 Task: Look for space in Gyumri, Armenia from 1st July, 2023 to 9th July, 2023 for 2 adults in price range Rs.8000 to Rs.15000. Place can be entire place with 1  bedroom having 1 bed and 1 bathroom. Property type can be house. Amenities needed are: heating, . Booking option can be shelf check-in. Required host language is English.
Action: Mouse moved to (370, 83)
Screenshot: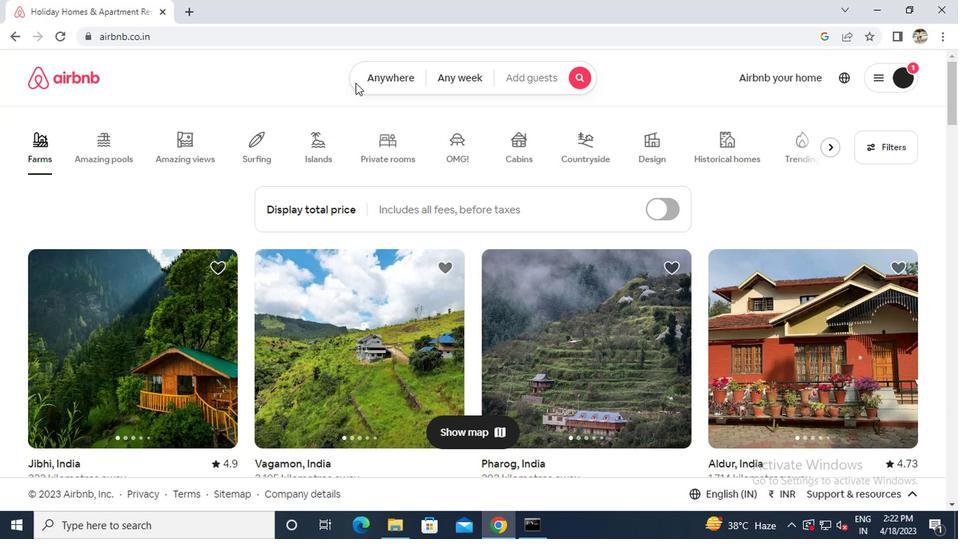 
Action: Mouse pressed left at (370, 83)
Screenshot: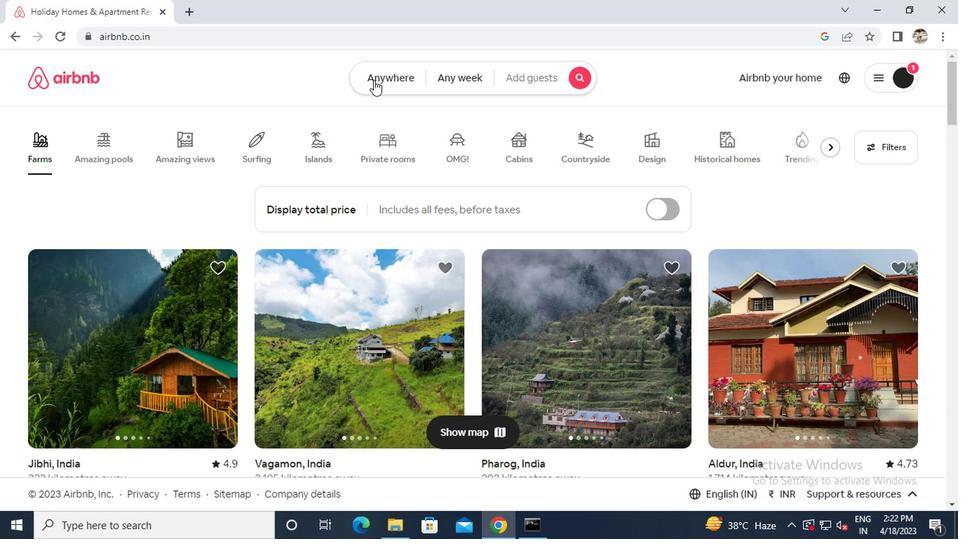 
Action: Mouse moved to (285, 137)
Screenshot: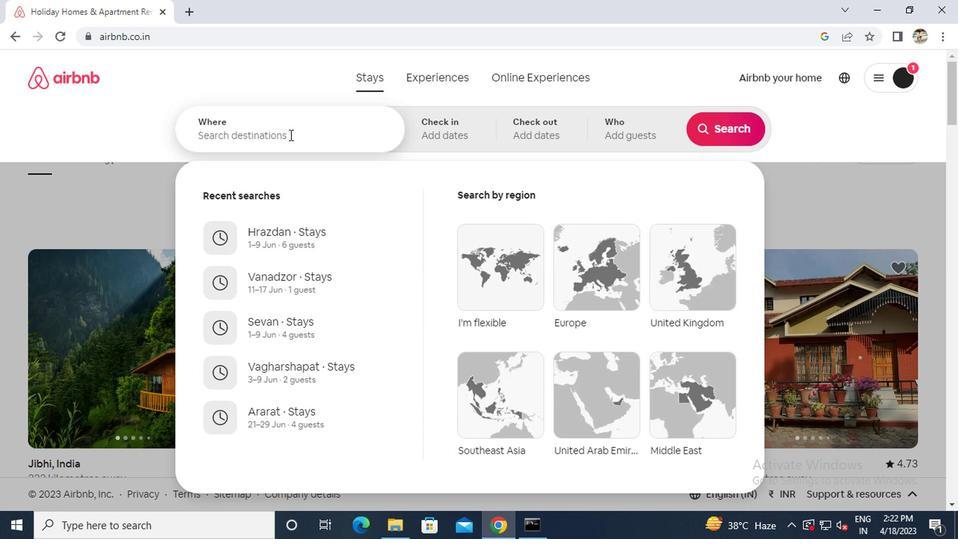 
Action: Mouse pressed left at (285, 137)
Screenshot: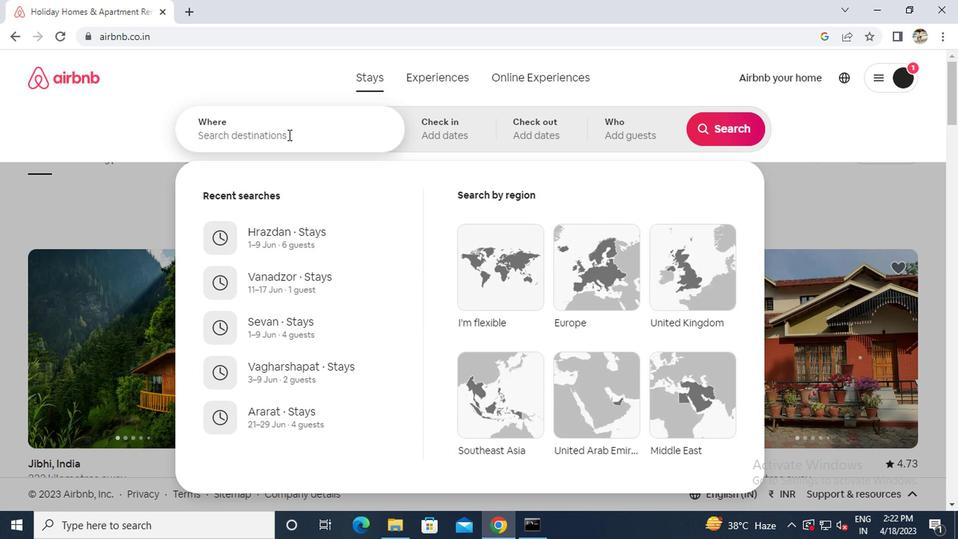 
Action: Key pressed g<Key.caps_lock>yu
Screenshot: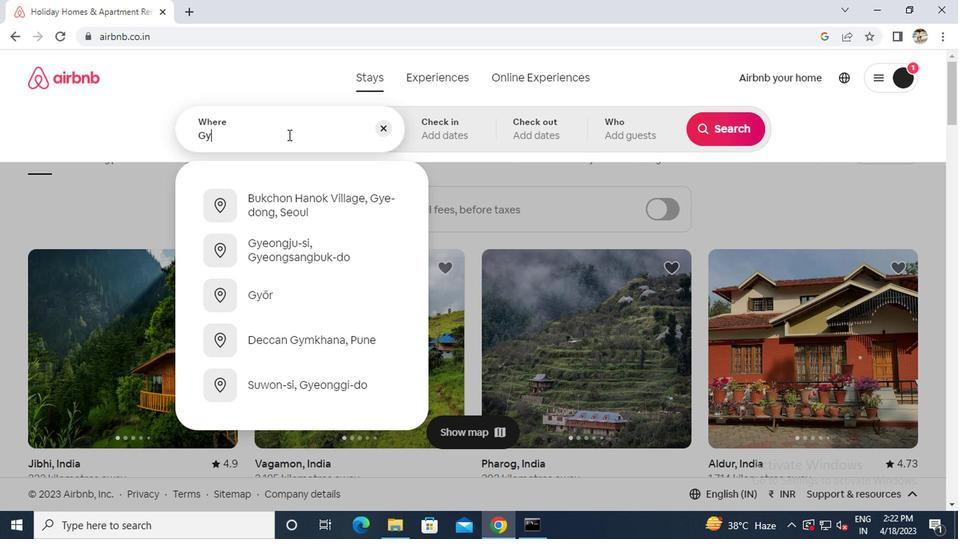 
Action: Mouse moved to (274, 211)
Screenshot: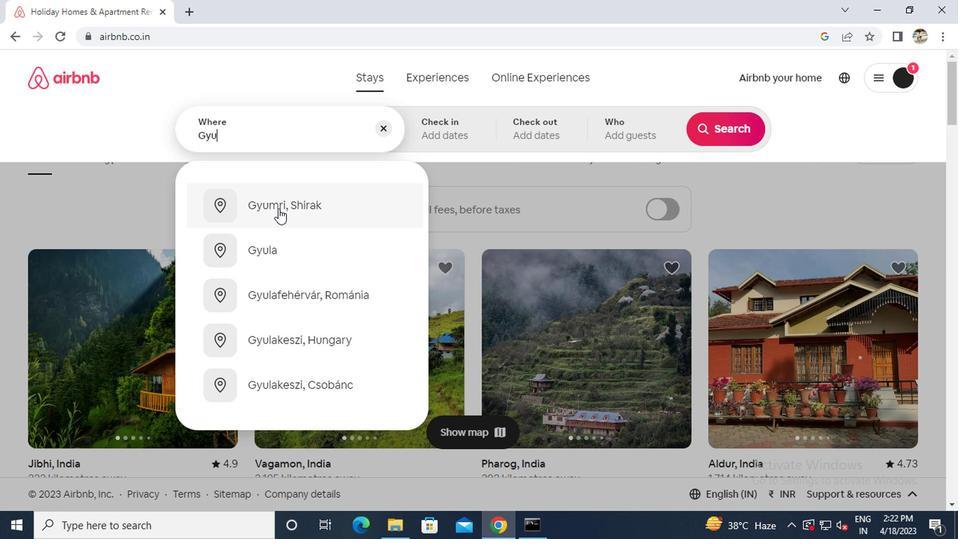
Action: Mouse pressed left at (274, 211)
Screenshot: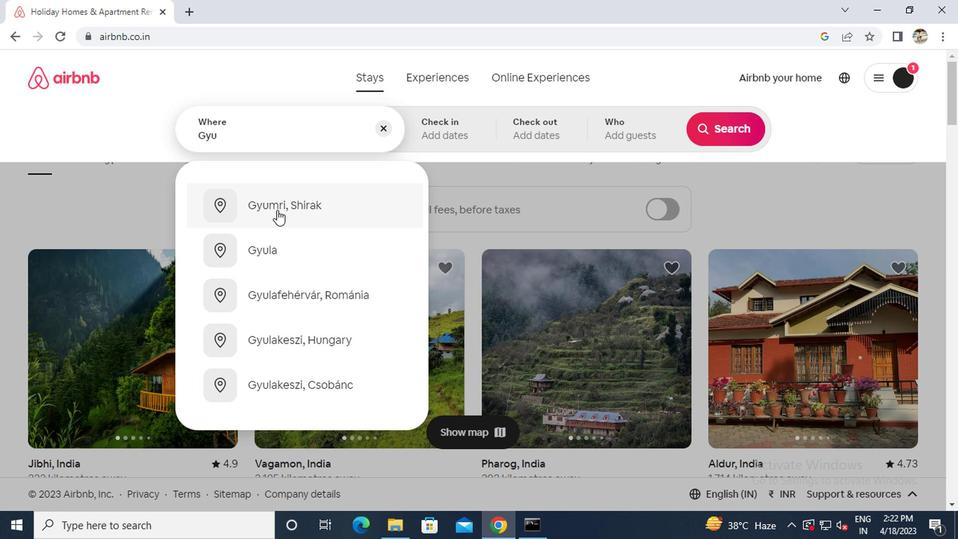 
Action: Mouse moved to (719, 237)
Screenshot: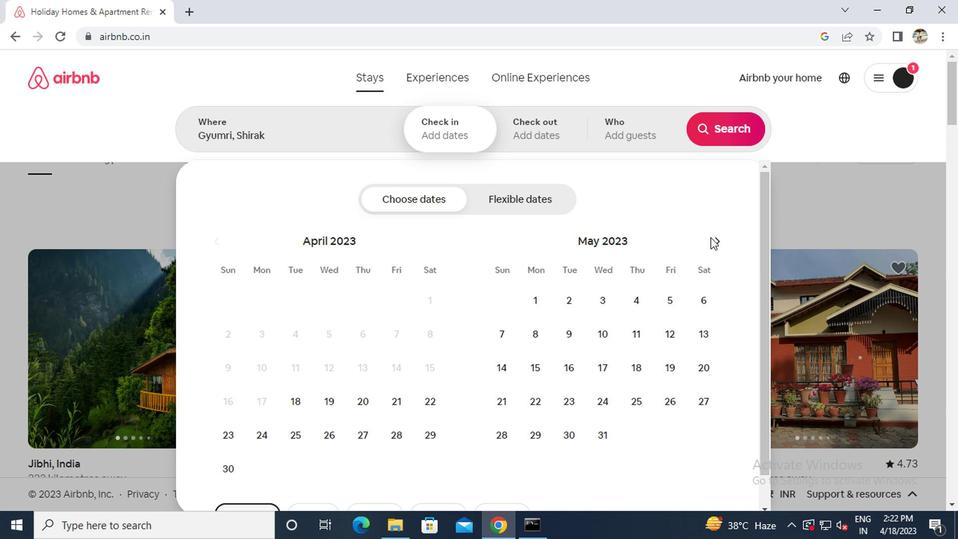 
Action: Mouse pressed left at (719, 237)
Screenshot: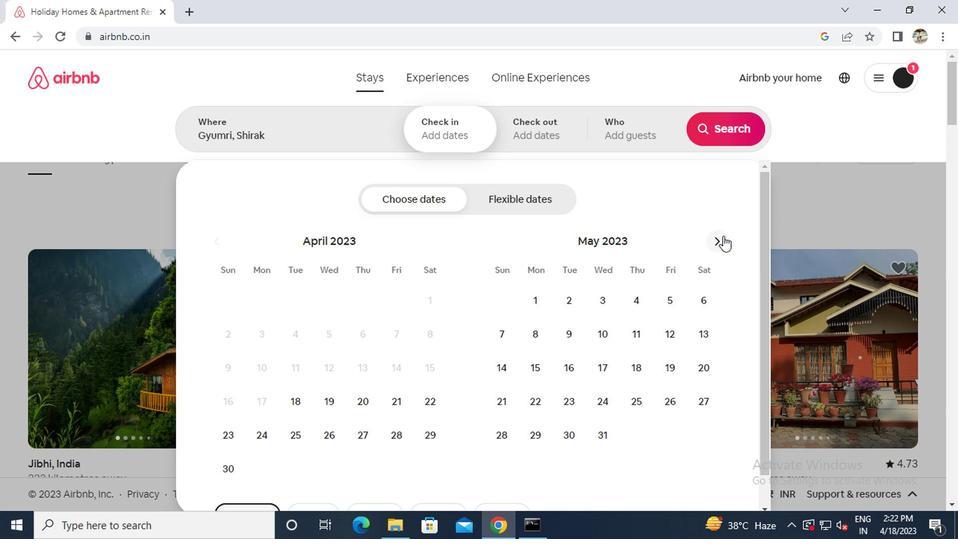
Action: Mouse moved to (717, 239)
Screenshot: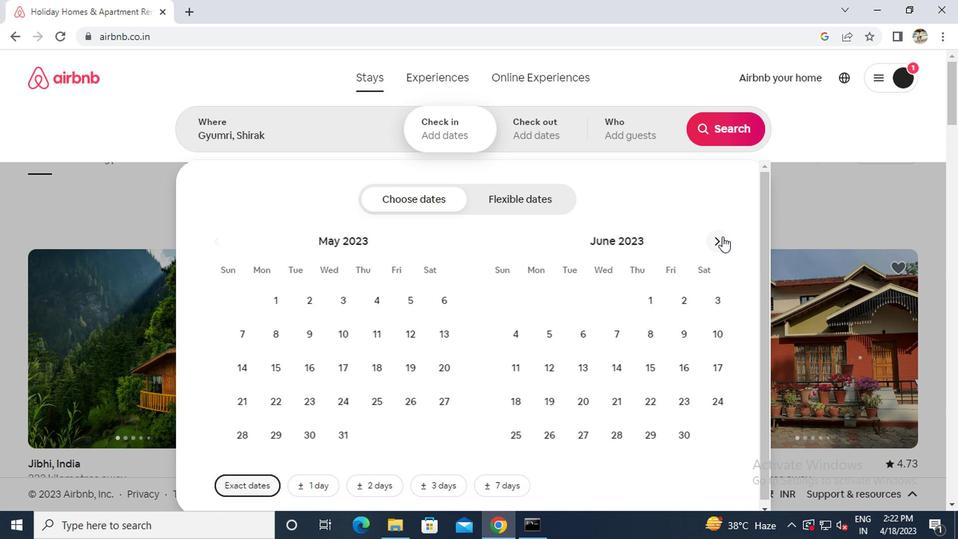 
Action: Mouse pressed left at (717, 239)
Screenshot: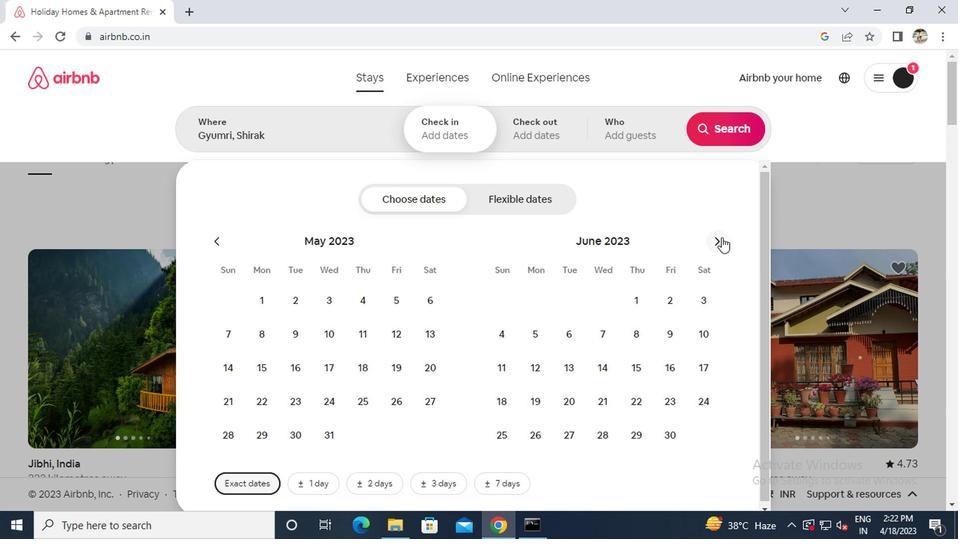 
Action: Mouse moved to (702, 299)
Screenshot: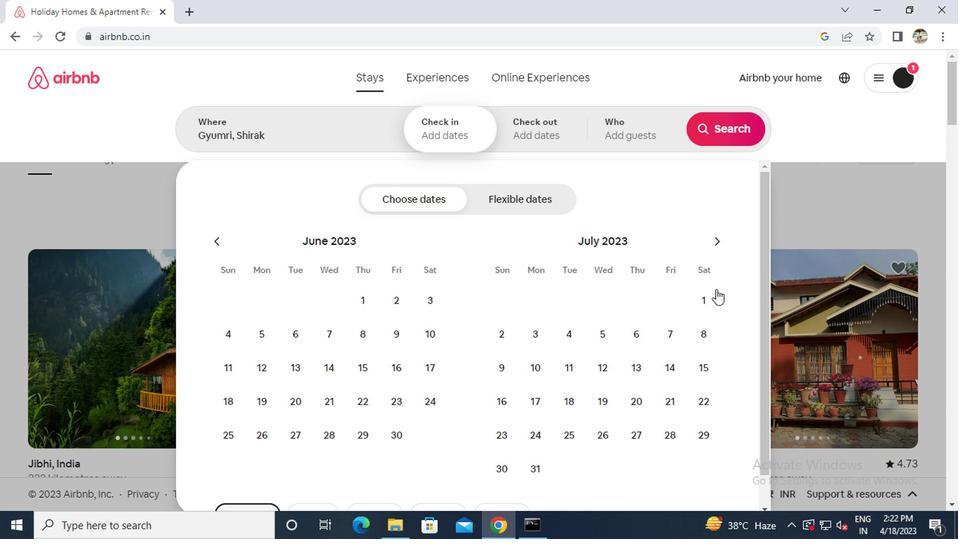 
Action: Mouse pressed left at (702, 299)
Screenshot: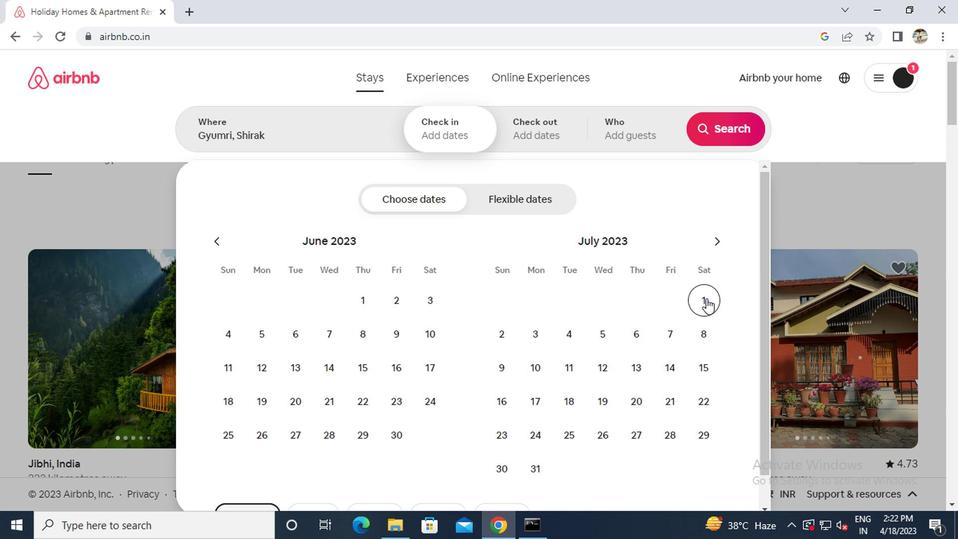 
Action: Mouse moved to (507, 358)
Screenshot: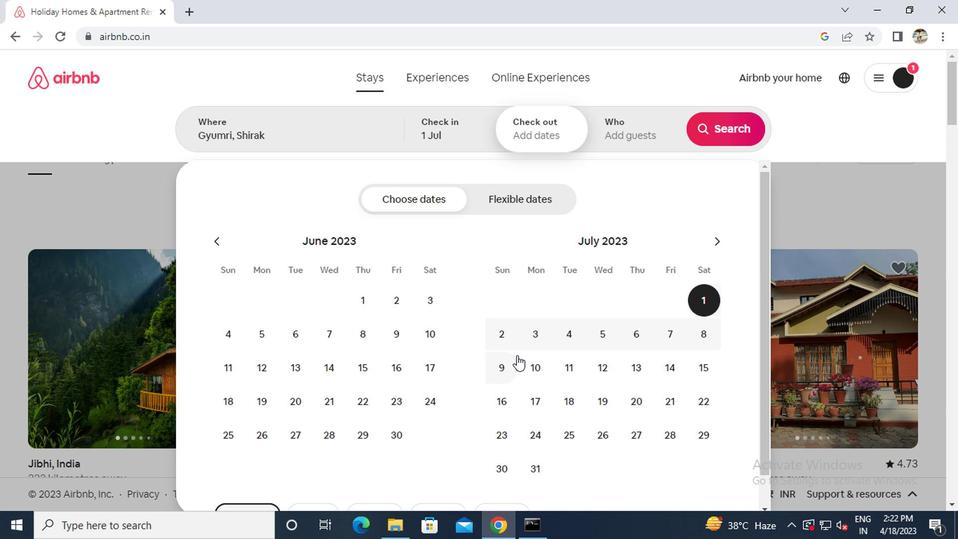 
Action: Mouse pressed left at (507, 358)
Screenshot: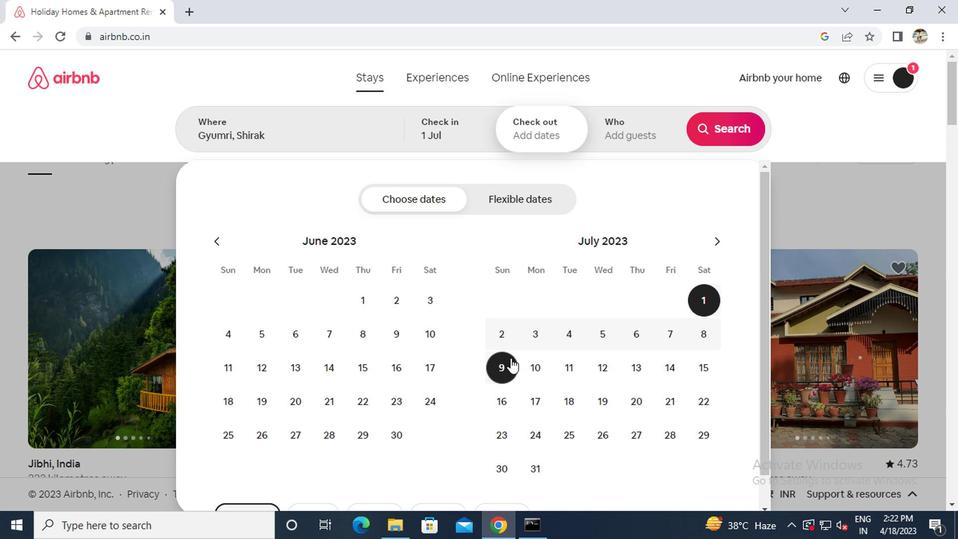 
Action: Mouse moved to (615, 135)
Screenshot: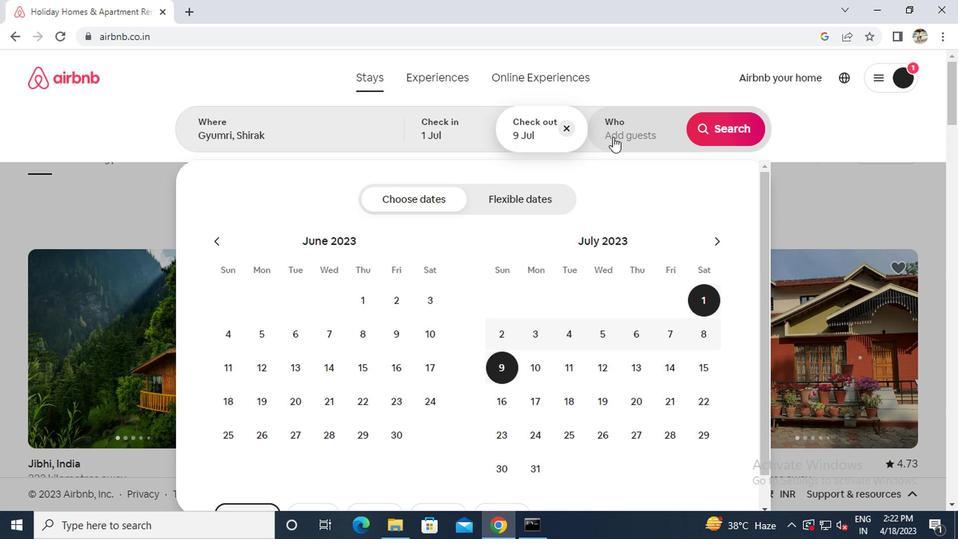 
Action: Mouse pressed left at (615, 135)
Screenshot: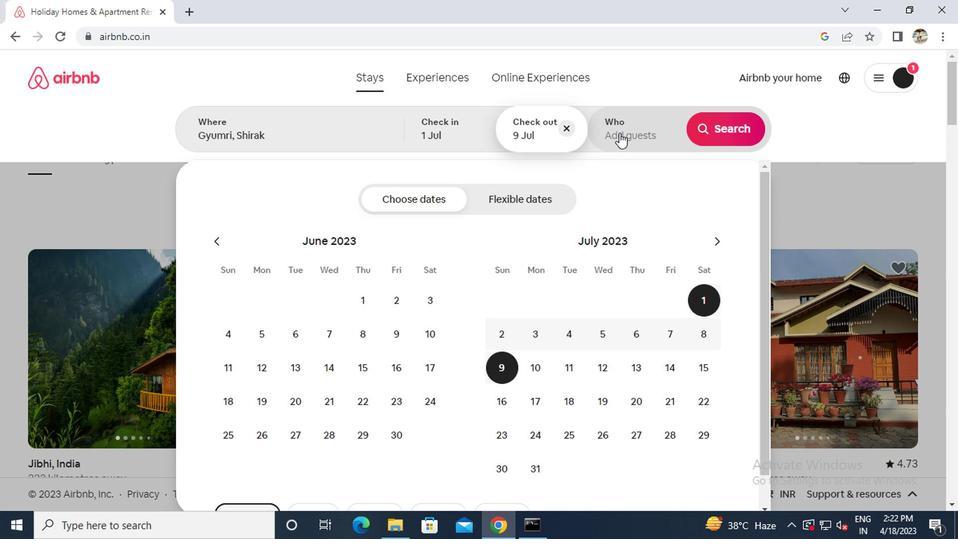 
Action: Mouse moved to (723, 209)
Screenshot: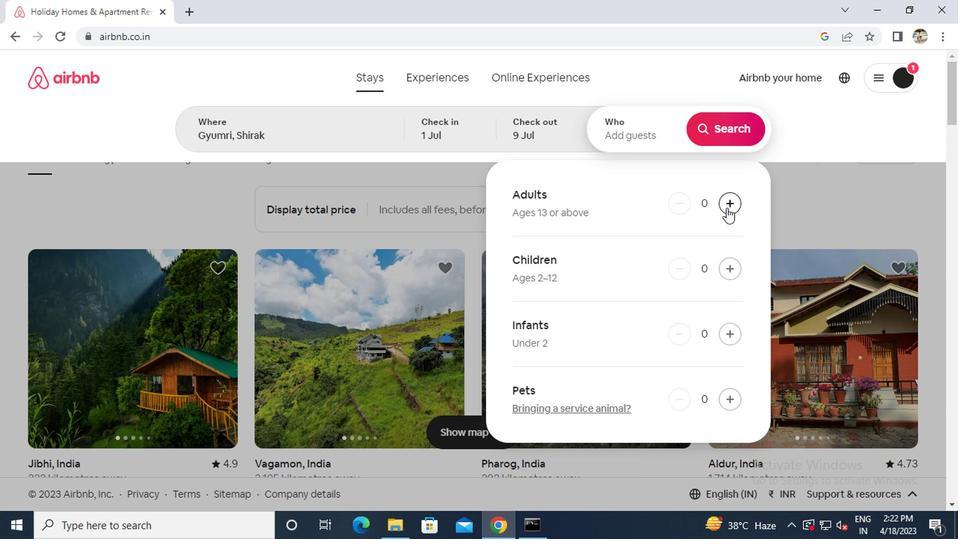 
Action: Mouse pressed left at (723, 209)
Screenshot: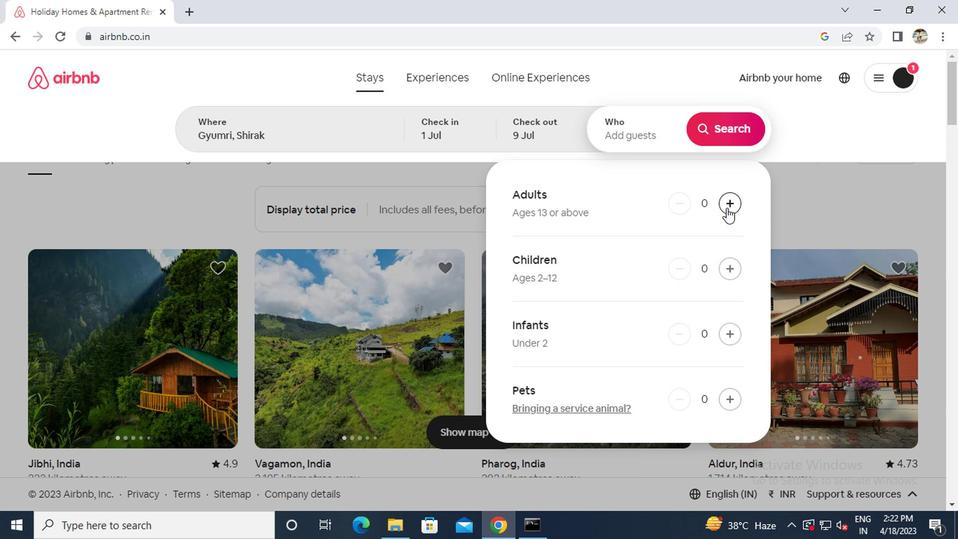 
Action: Mouse pressed left at (723, 209)
Screenshot: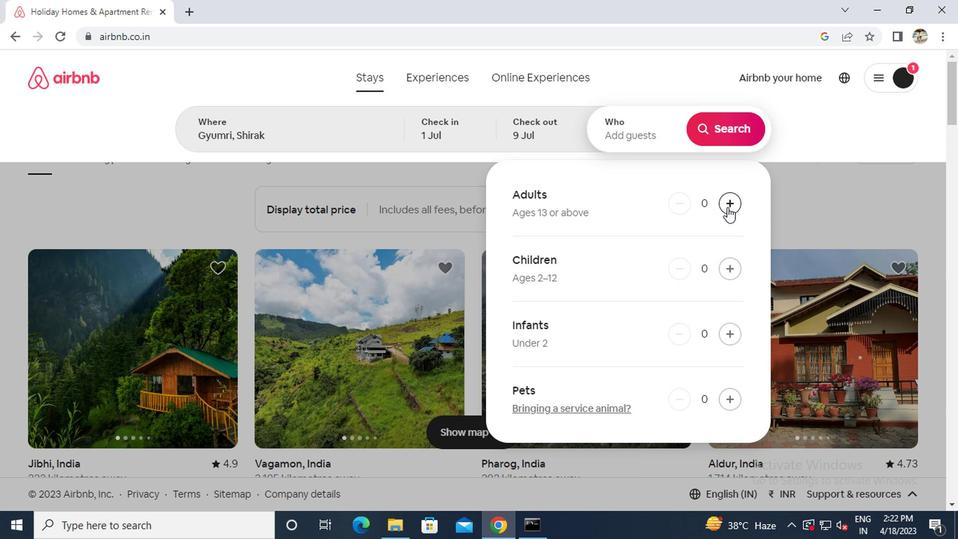 
Action: Mouse moved to (732, 131)
Screenshot: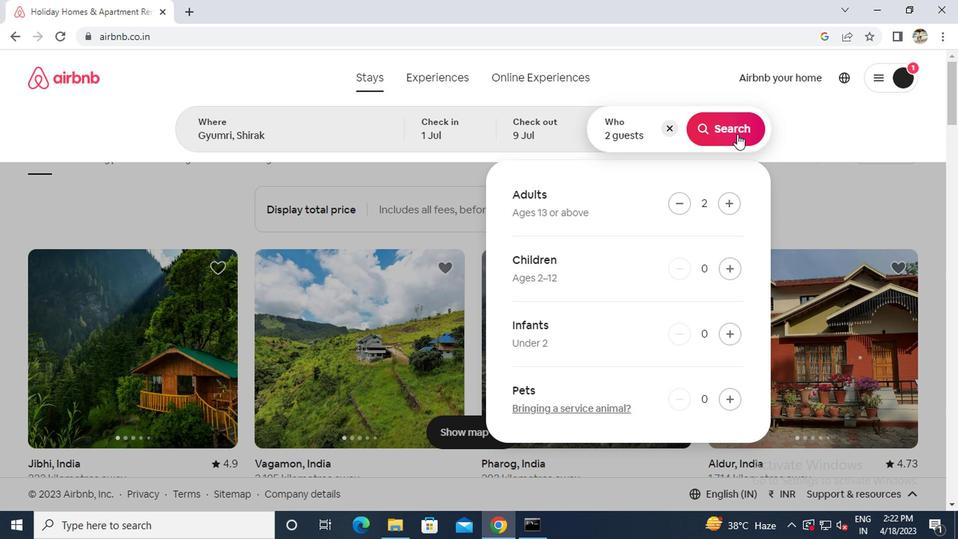 
Action: Mouse pressed left at (732, 131)
Screenshot: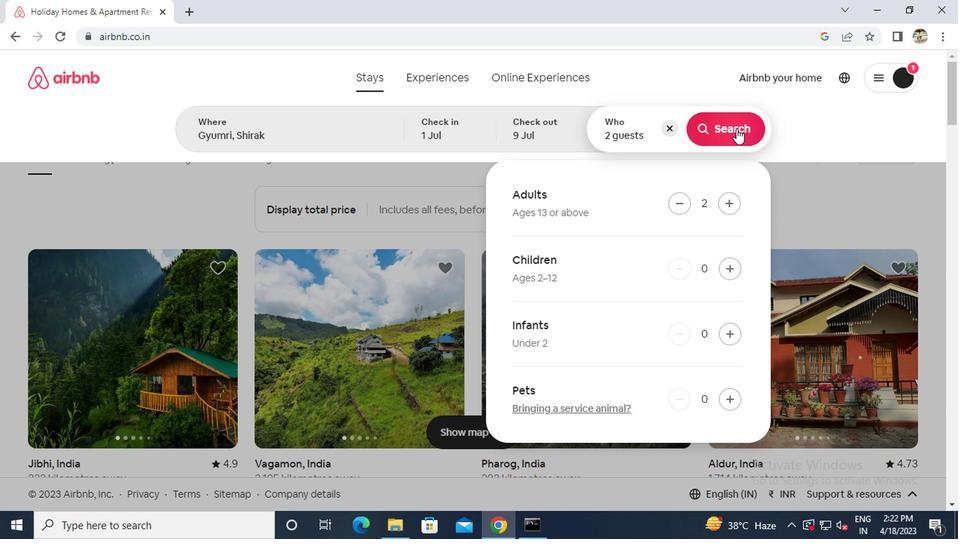 
Action: Mouse moved to (874, 133)
Screenshot: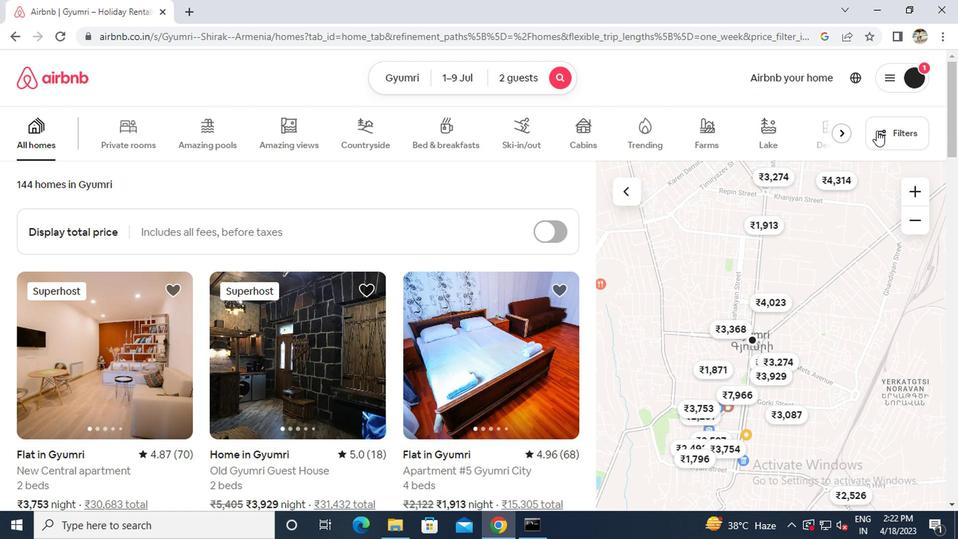 
Action: Mouse pressed left at (874, 133)
Screenshot: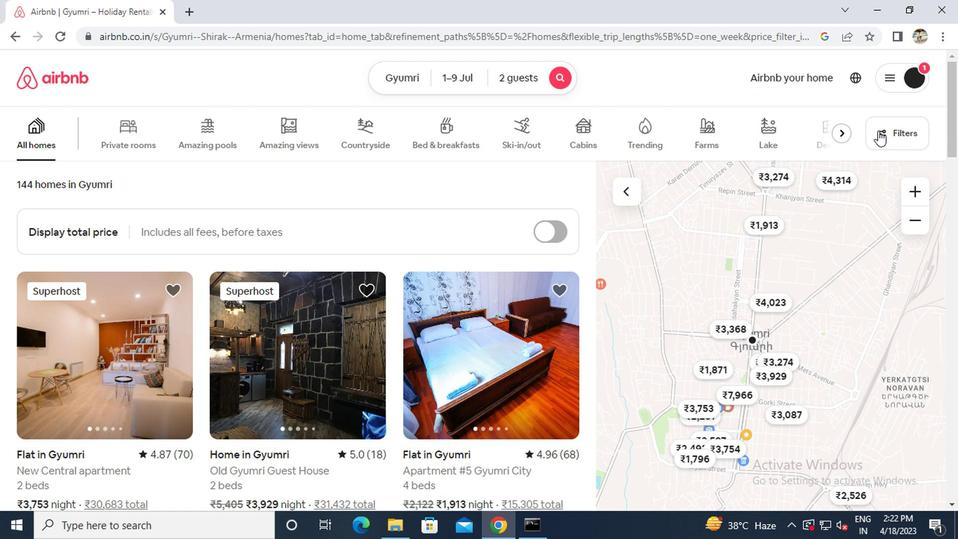 
Action: Mouse moved to (288, 315)
Screenshot: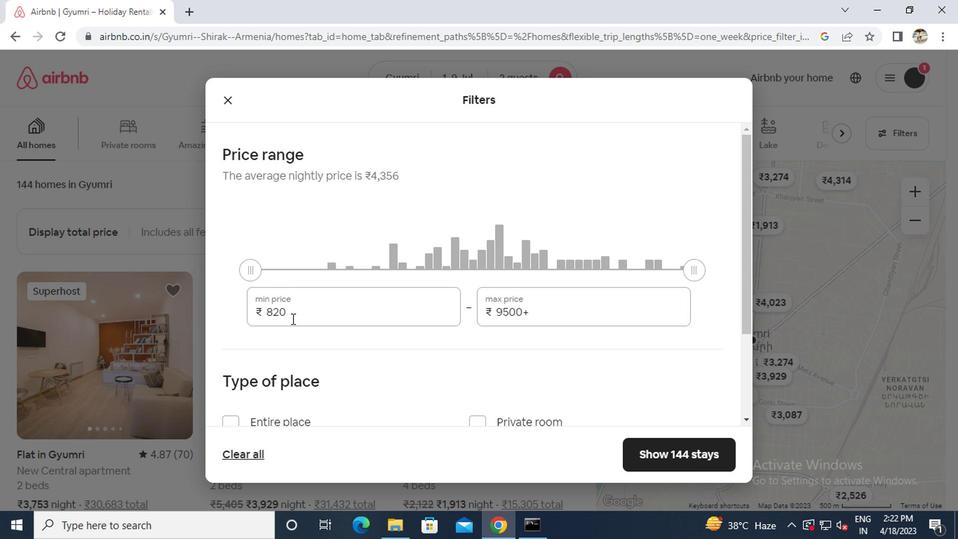 
Action: Mouse pressed left at (288, 315)
Screenshot: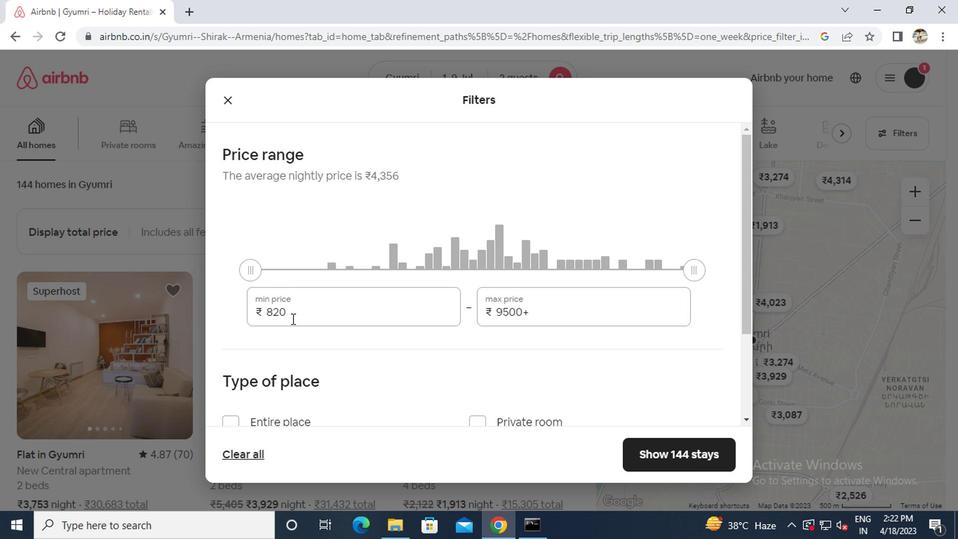 
Action: Key pressed ctrl+A8000
Screenshot: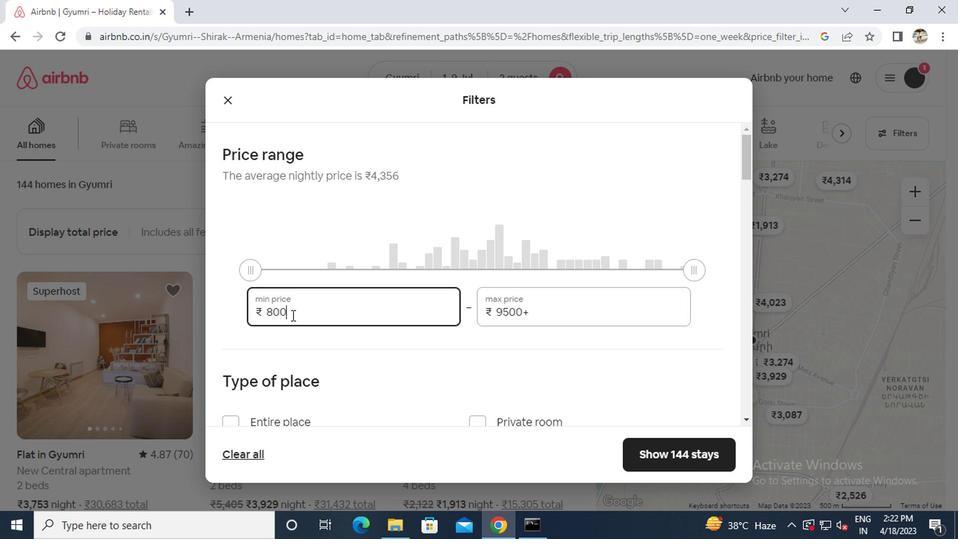 
Action: Mouse moved to (525, 315)
Screenshot: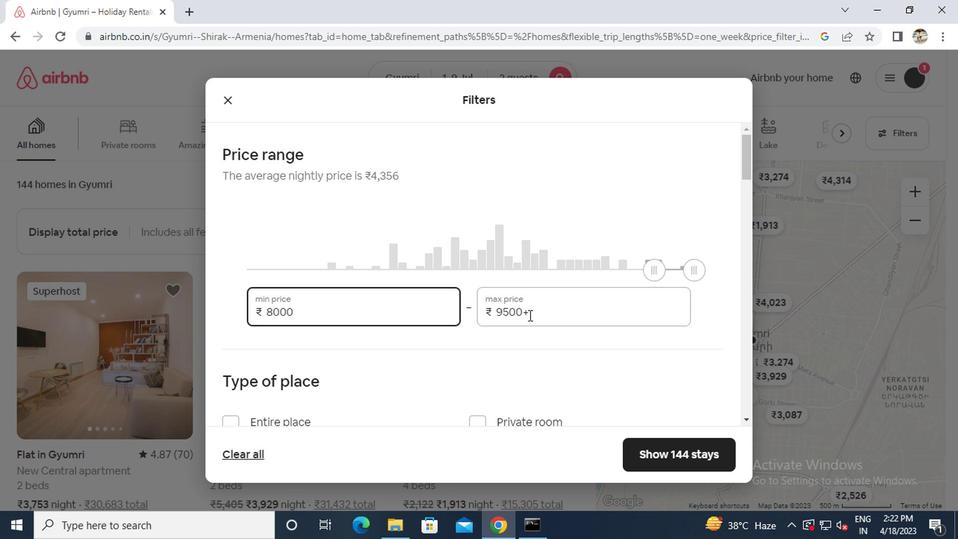 
Action: Mouse pressed left at (525, 315)
Screenshot: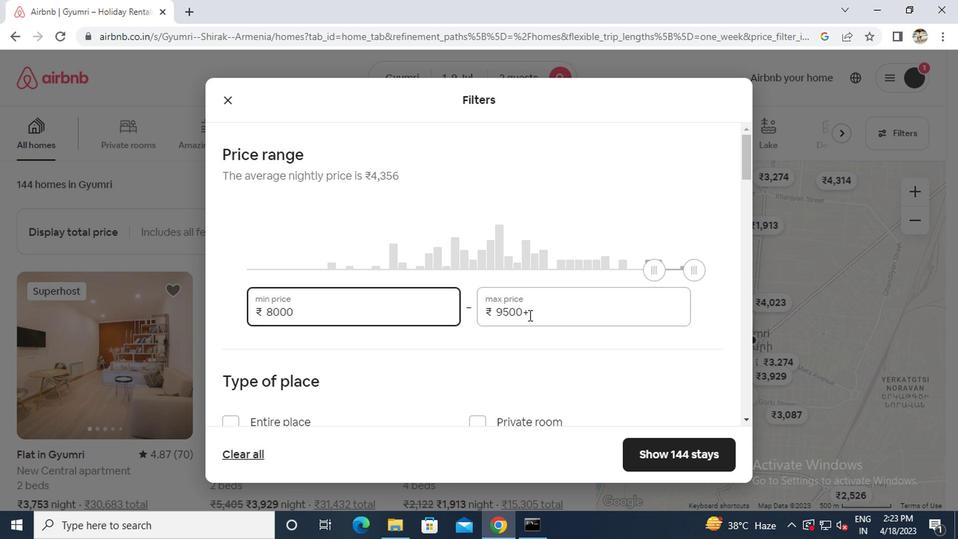 
Action: Key pressed ctrl+A15000
Screenshot: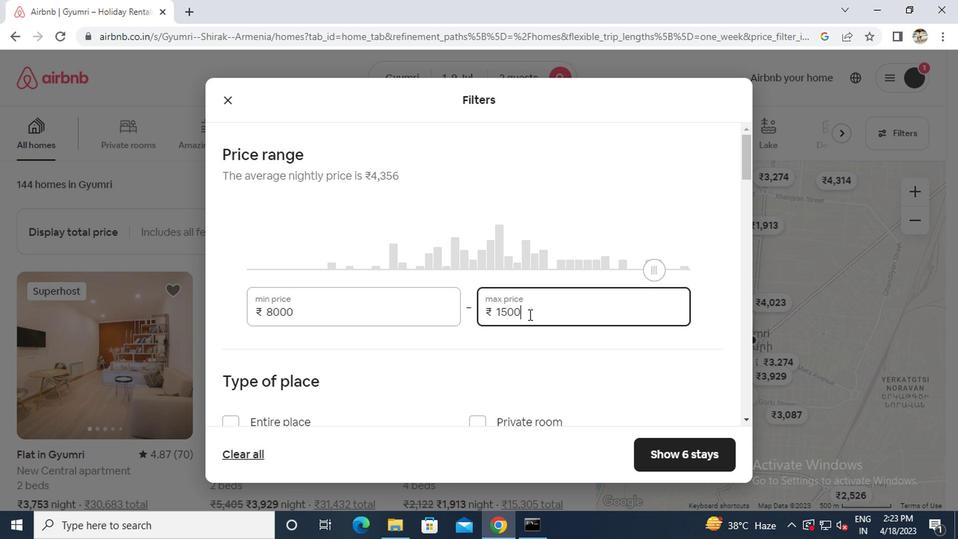 
Action: Mouse moved to (529, 312)
Screenshot: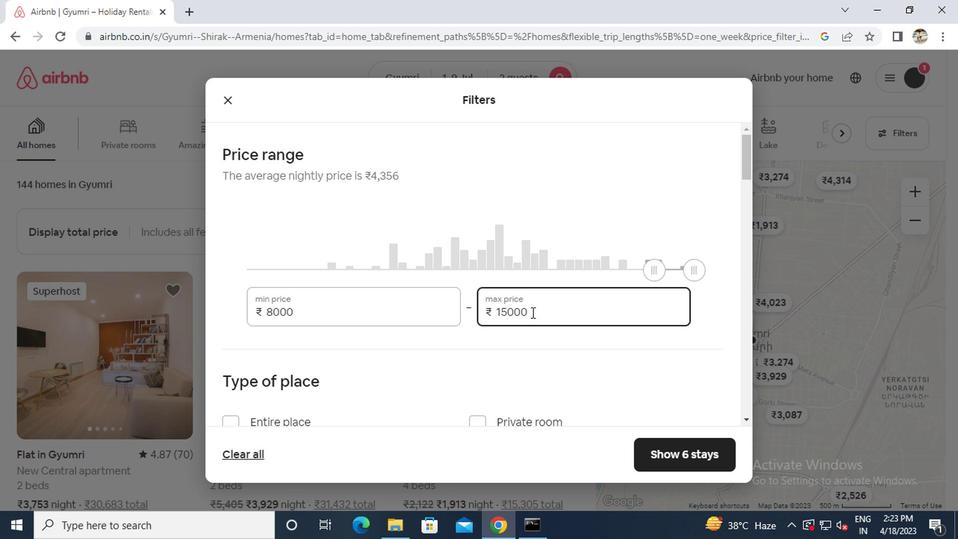 
Action: Mouse scrolled (529, 311) with delta (0, 0)
Screenshot: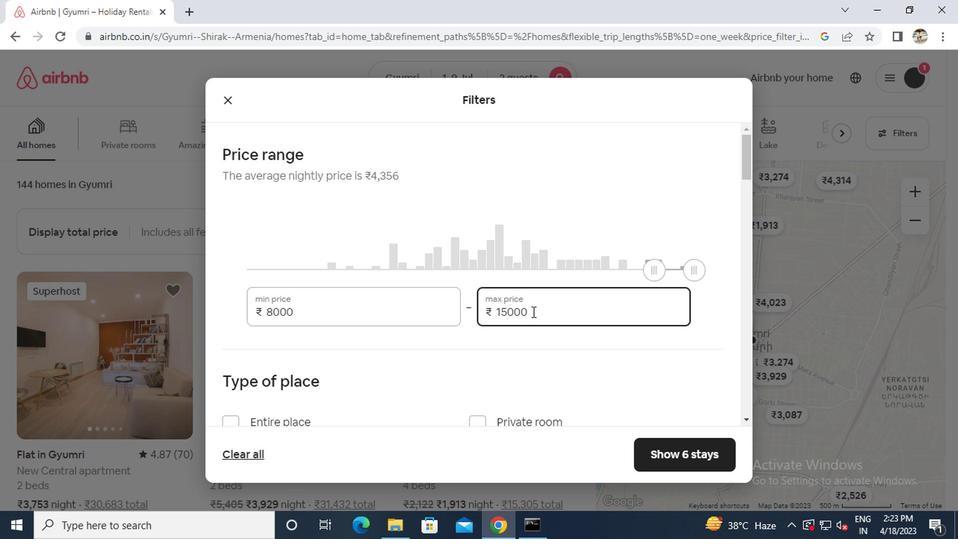 
Action: Mouse scrolled (529, 311) with delta (0, 0)
Screenshot: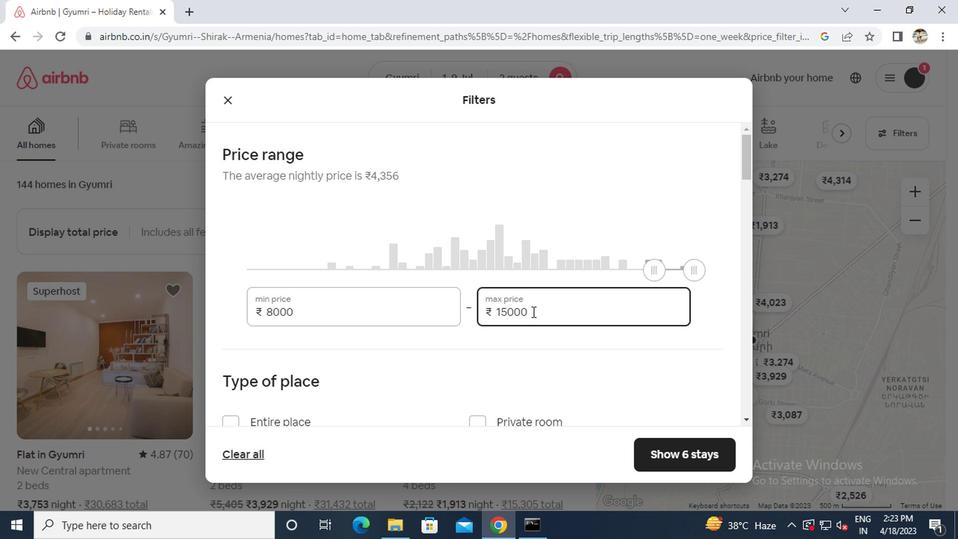 
Action: Mouse moved to (227, 280)
Screenshot: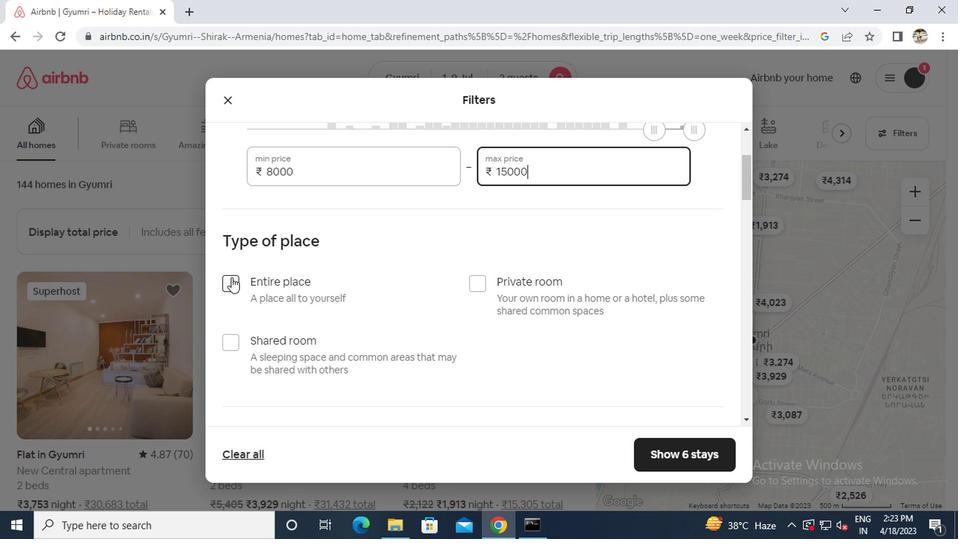 
Action: Mouse pressed left at (227, 280)
Screenshot: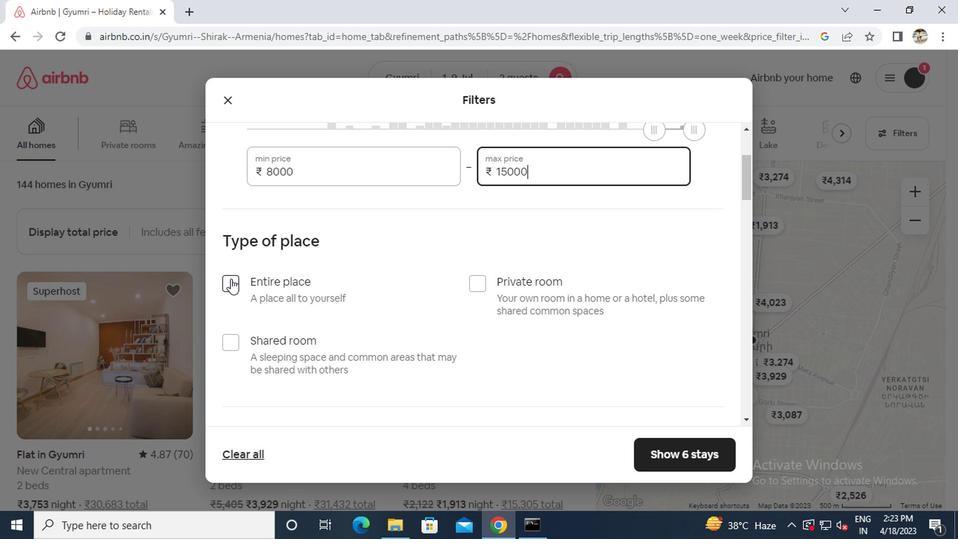 
Action: Mouse moved to (229, 280)
Screenshot: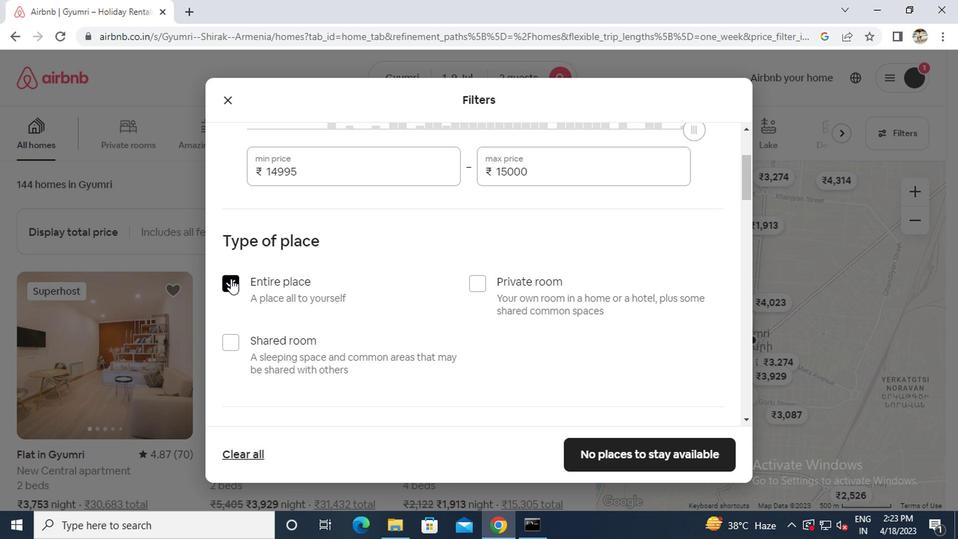 
Action: Mouse scrolled (229, 280) with delta (0, 0)
Screenshot: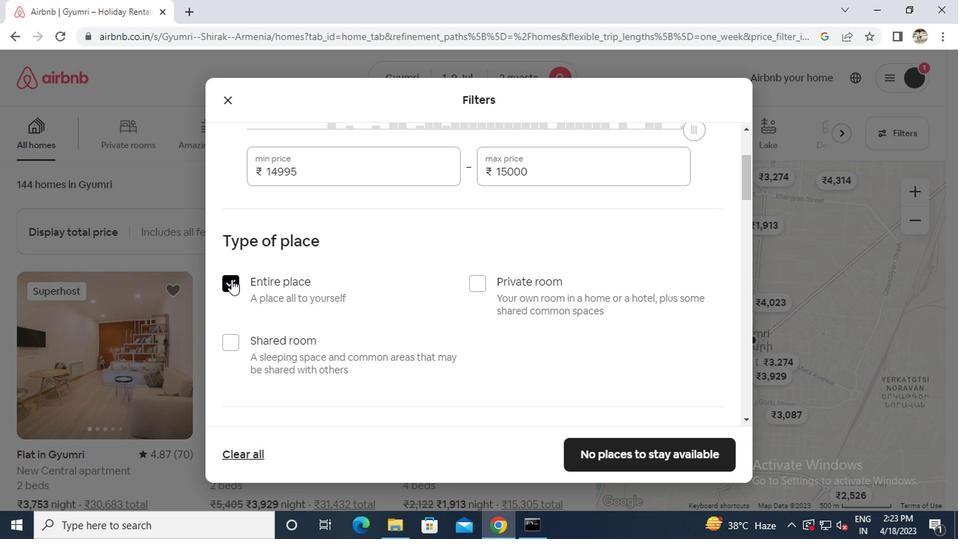 
Action: Mouse moved to (229, 280)
Screenshot: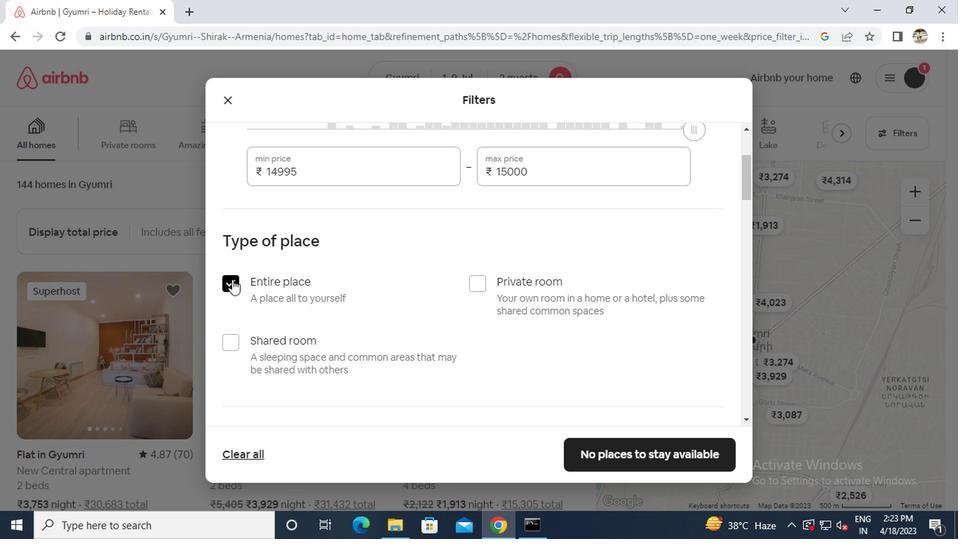 
Action: Mouse scrolled (229, 280) with delta (0, 0)
Screenshot: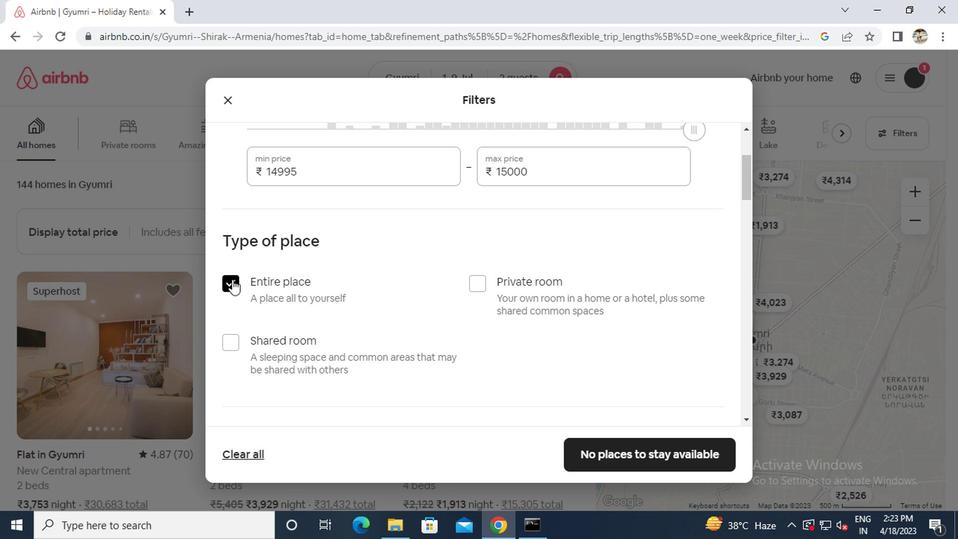 
Action: Mouse moved to (233, 279)
Screenshot: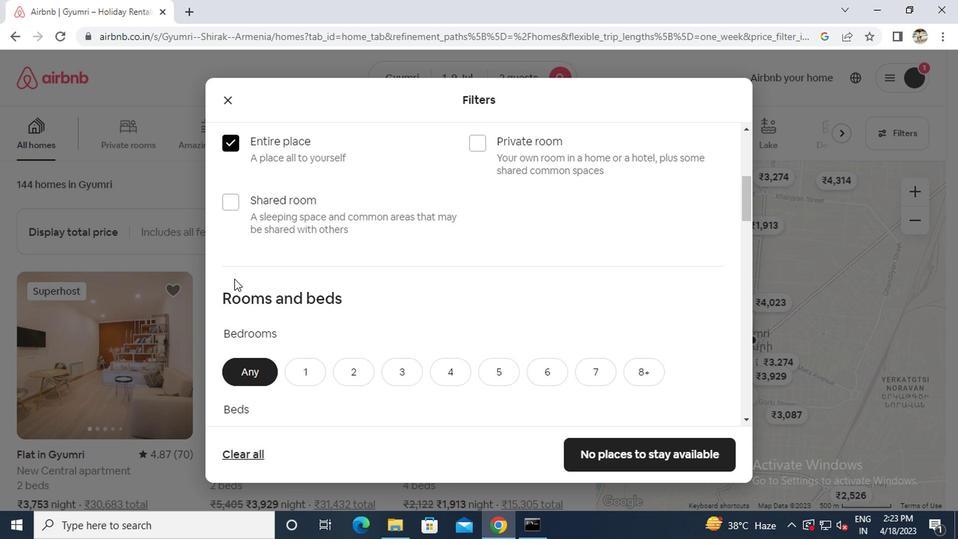
Action: Mouse scrolled (233, 278) with delta (0, 0)
Screenshot: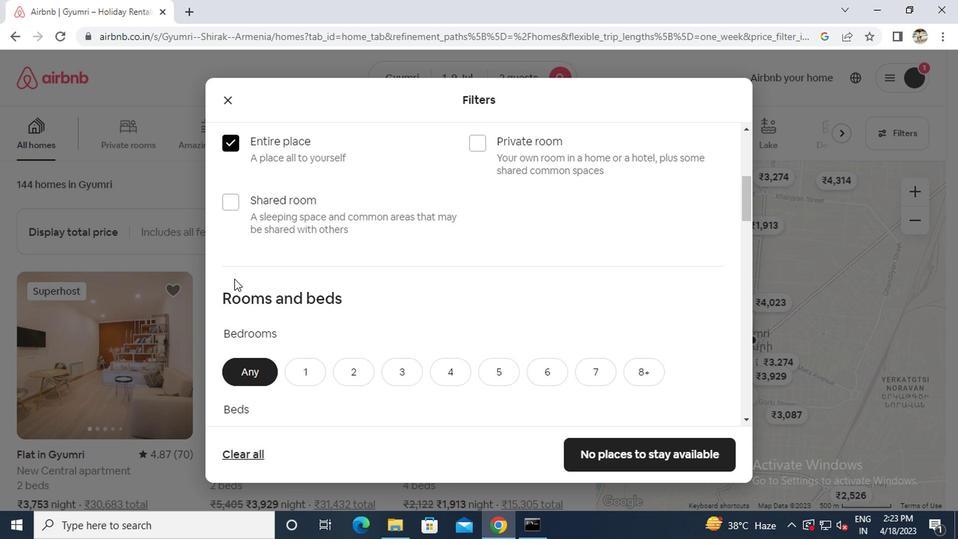 
Action: Mouse moved to (298, 297)
Screenshot: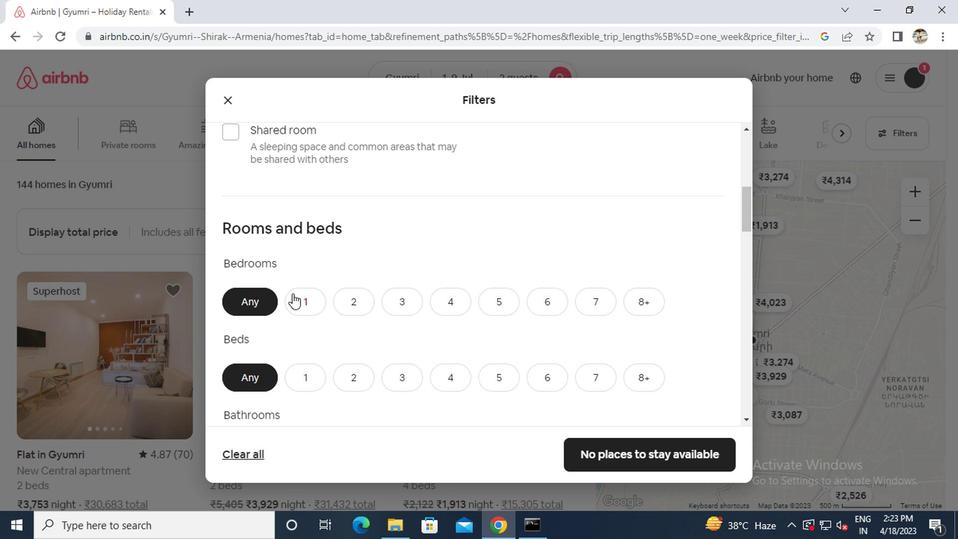 
Action: Mouse pressed left at (298, 297)
Screenshot: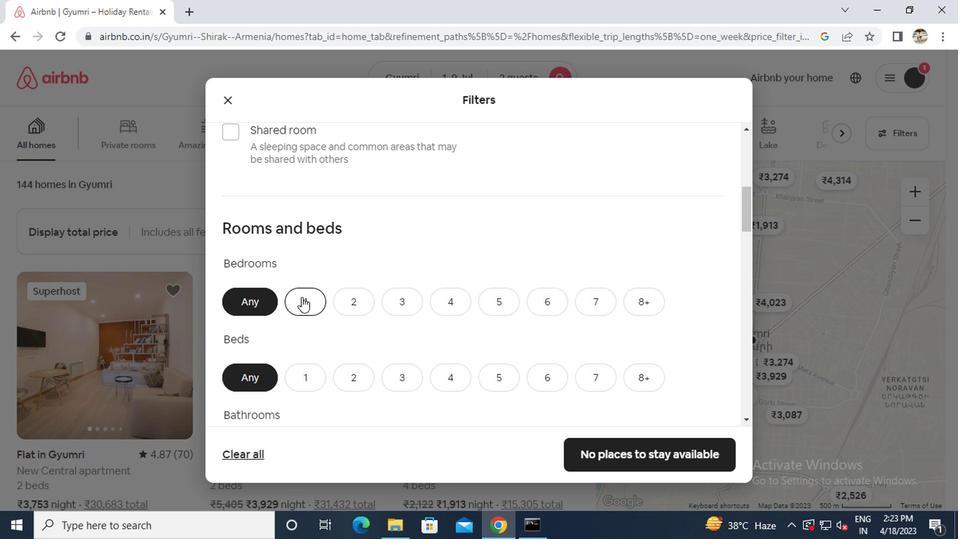 
Action: Mouse moved to (305, 383)
Screenshot: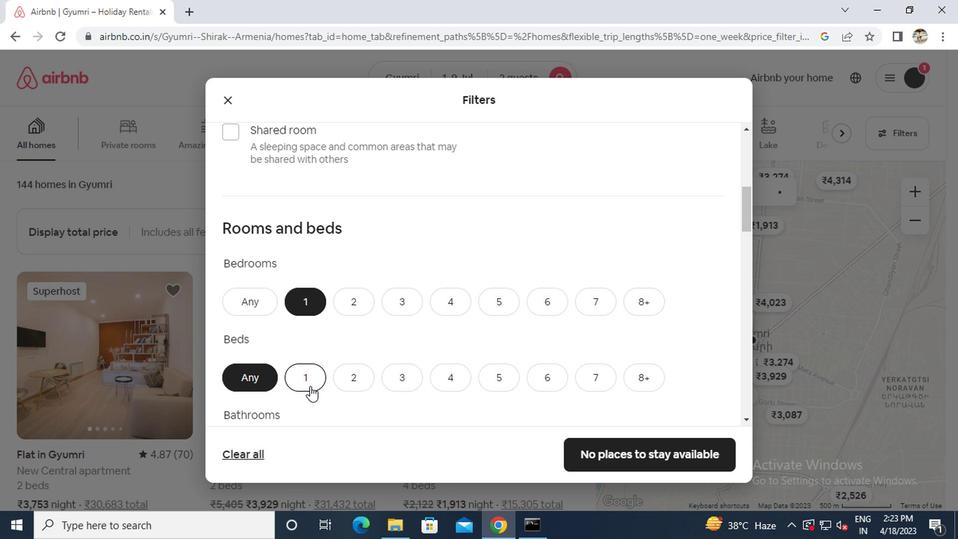 
Action: Mouse pressed left at (305, 383)
Screenshot: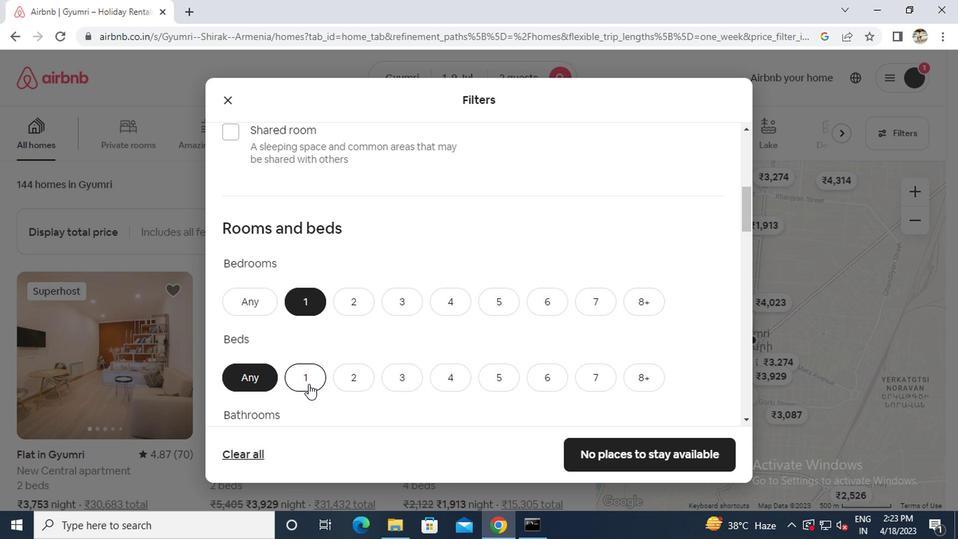 
Action: Mouse scrolled (305, 383) with delta (0, 0)
Screenshot: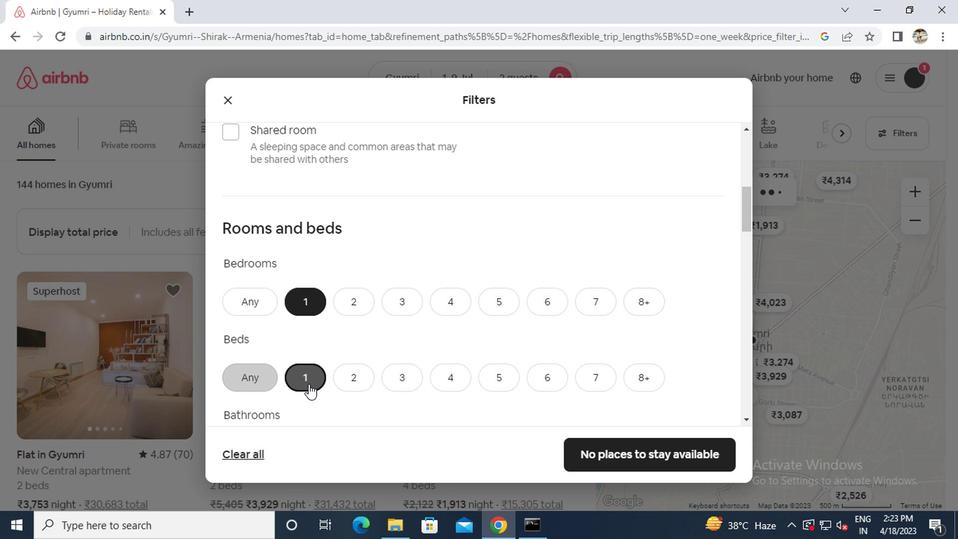 
Action: Mouse scrolled (305, 383) with delta (0, 0)
Screenshot: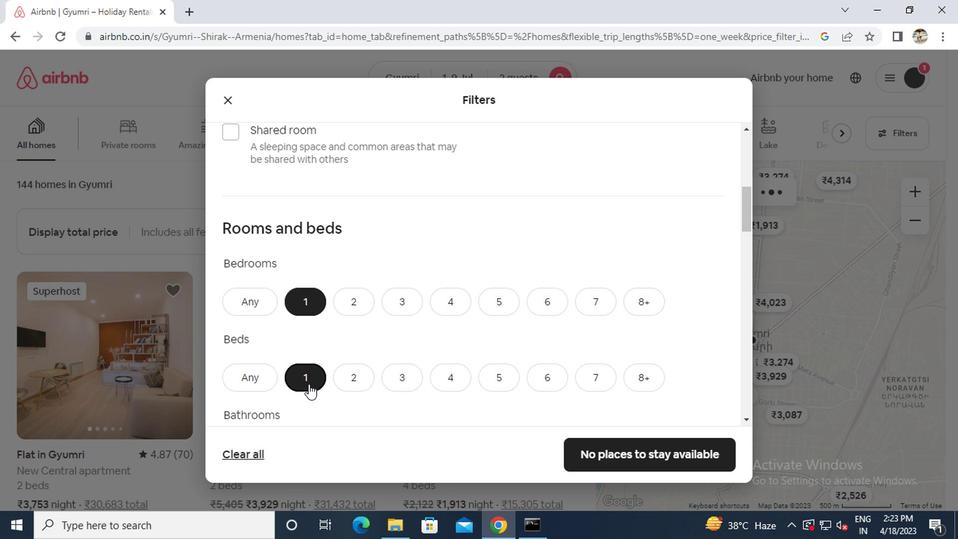 
Action: Mouse moved to (303, 314)
Screenshot: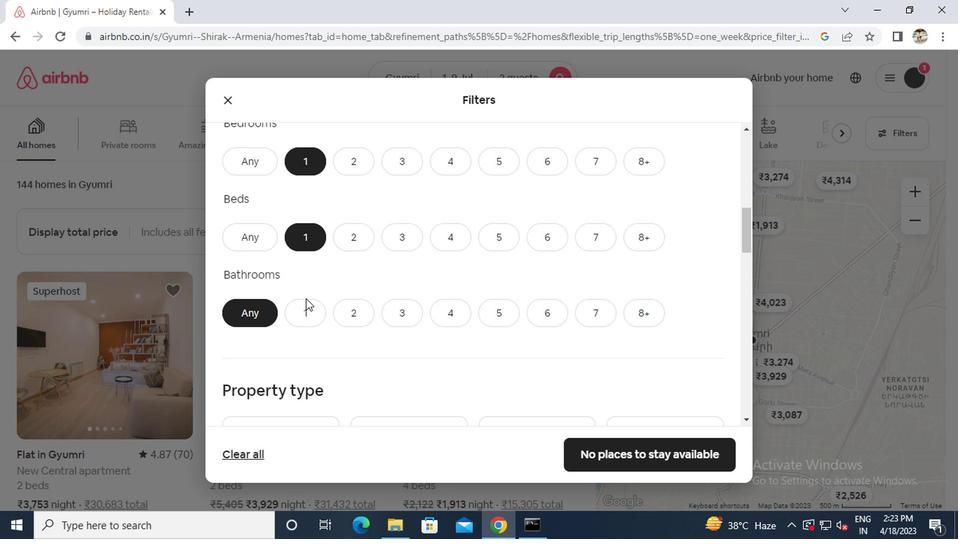 
Action: Mouse pressed left at (303, 314)
Screenshot: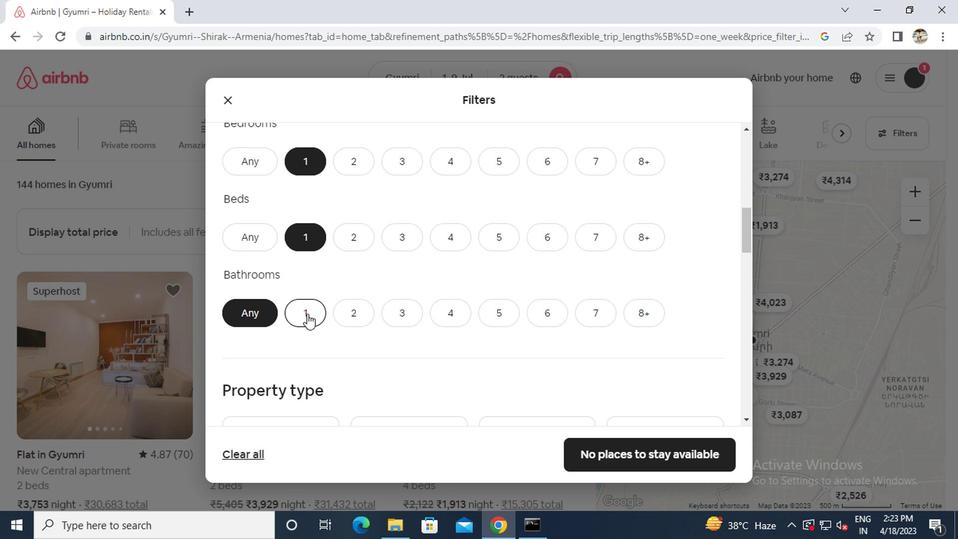 
Action: Mouse scrolled (303, 313) with delta (0, 0)
Screenshot: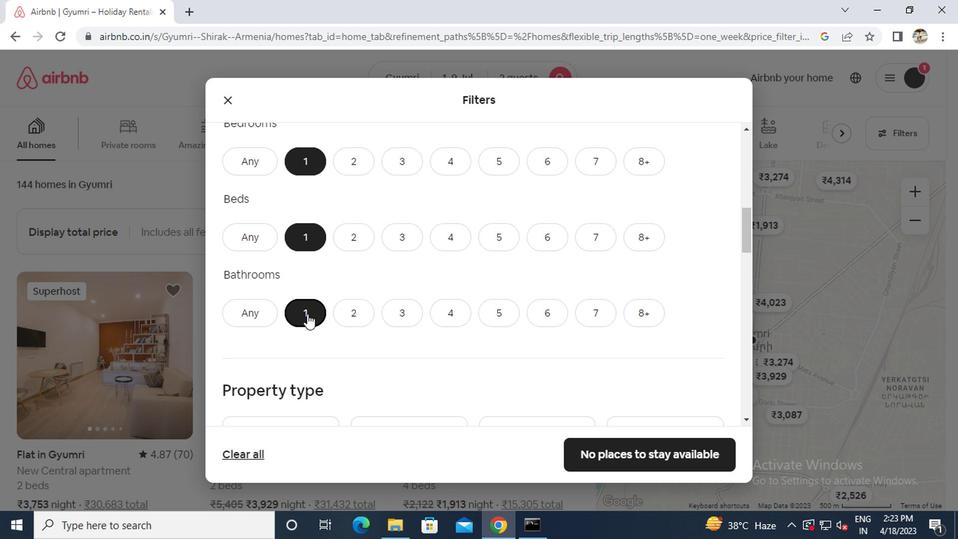 
Action: Mouse scrolled (303, 313) with delta (0, 0)
Screenshot: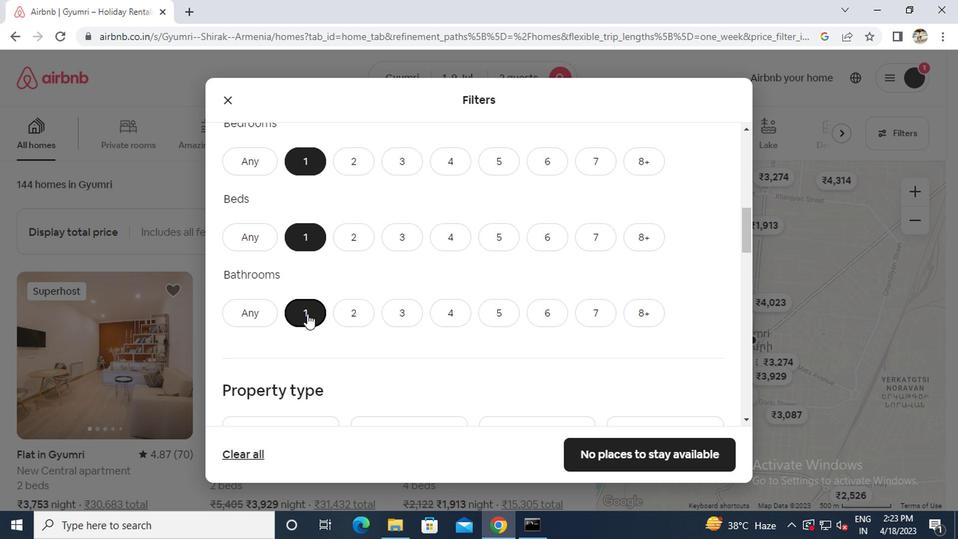 
Action: Mouse moved to (279, 317)
Screenshot: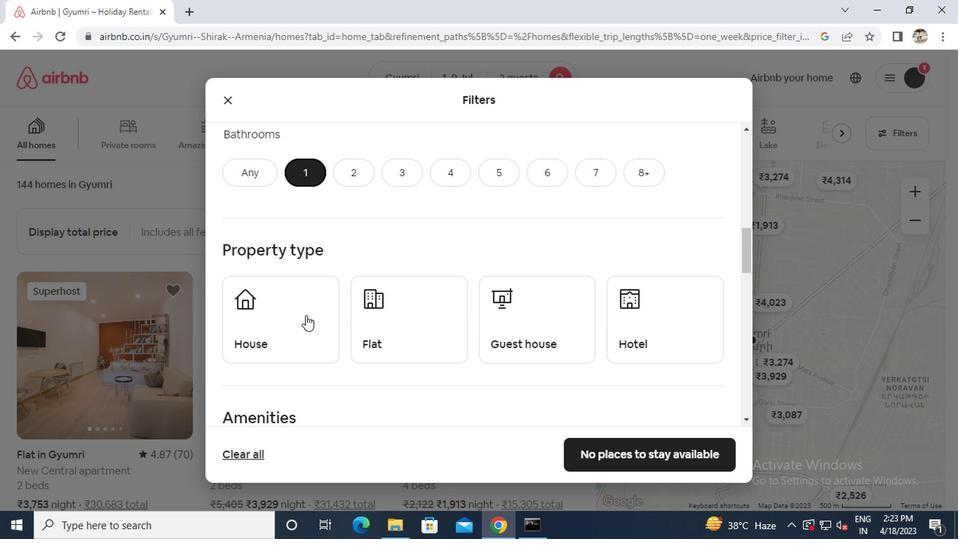 
Action: Mouse pressed left at (279, 317)
Screenshot: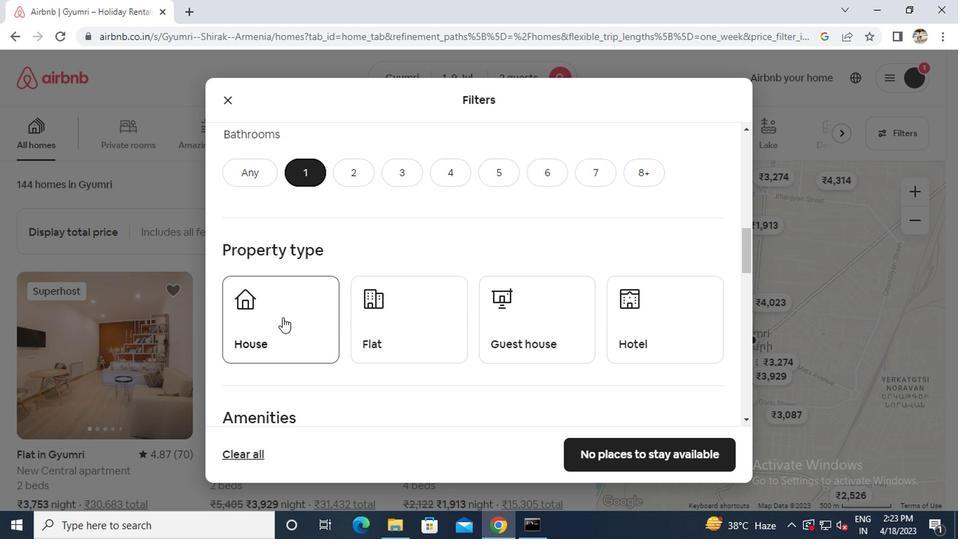 
Action: Mouse scrolled (279, 317) with delta (0, 0)
Screenshot: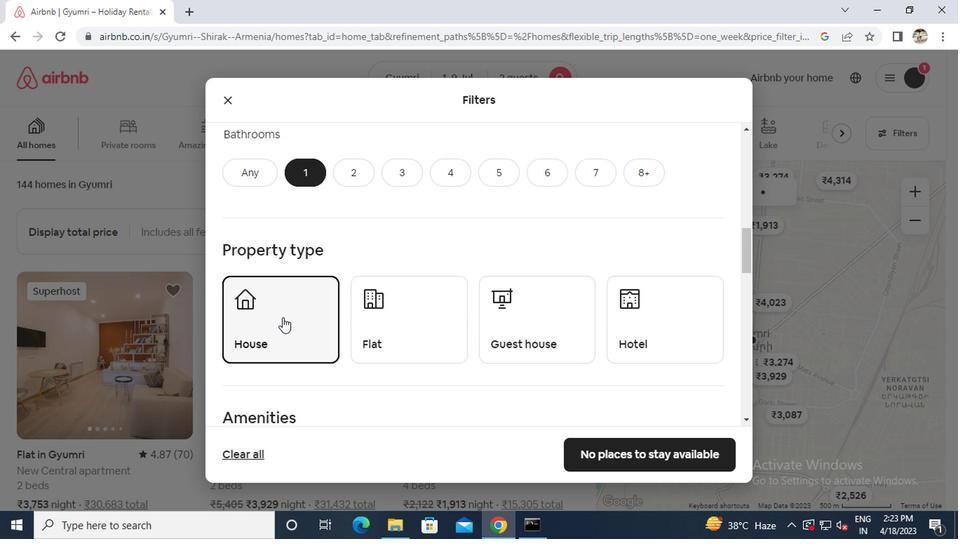 
Action: Mouse scrolled (279, 317) with delta (0, 0)
Screenshot: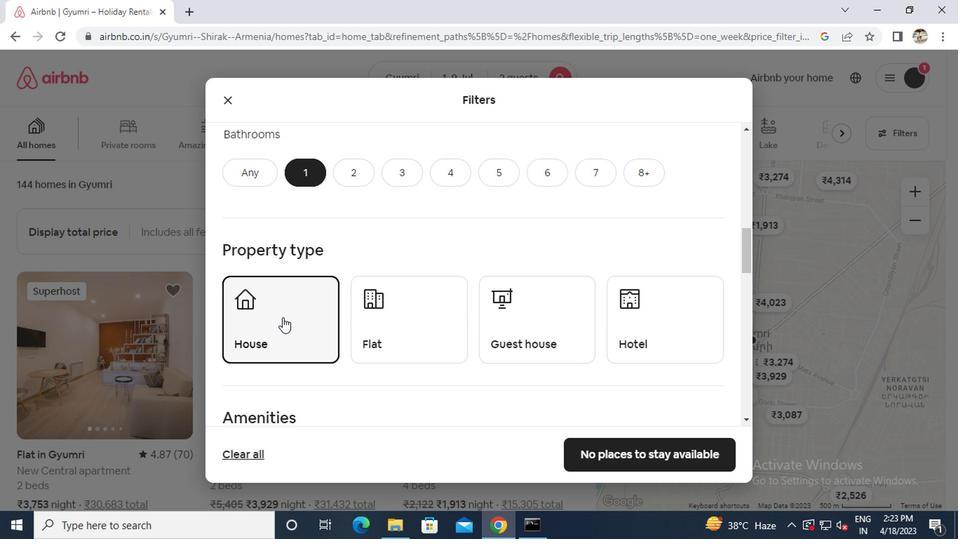 
Action: Mouse scrolled (279, 317) with delta (0, 0)
Screenshot: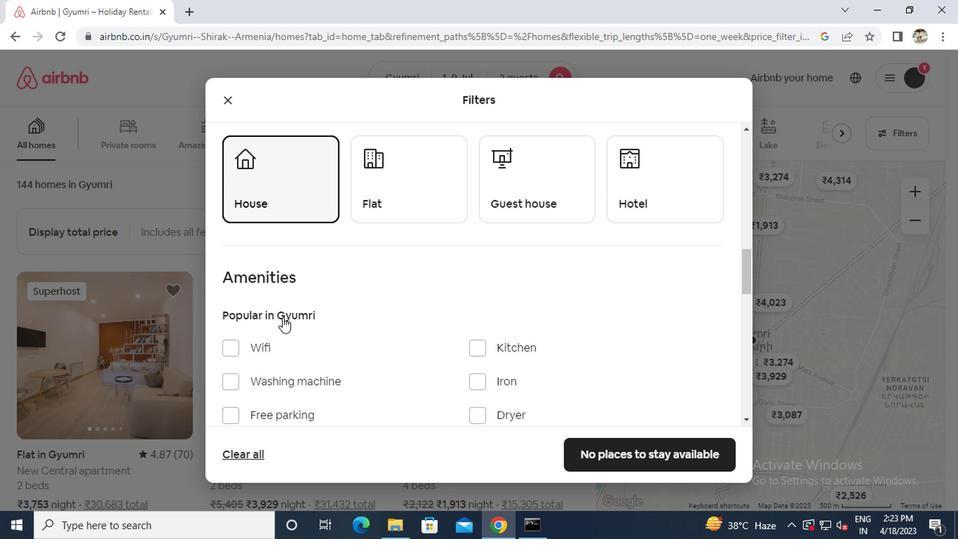 
Action: Mouse scrolled (279, 317) with delta (0, 0)
Screenshot: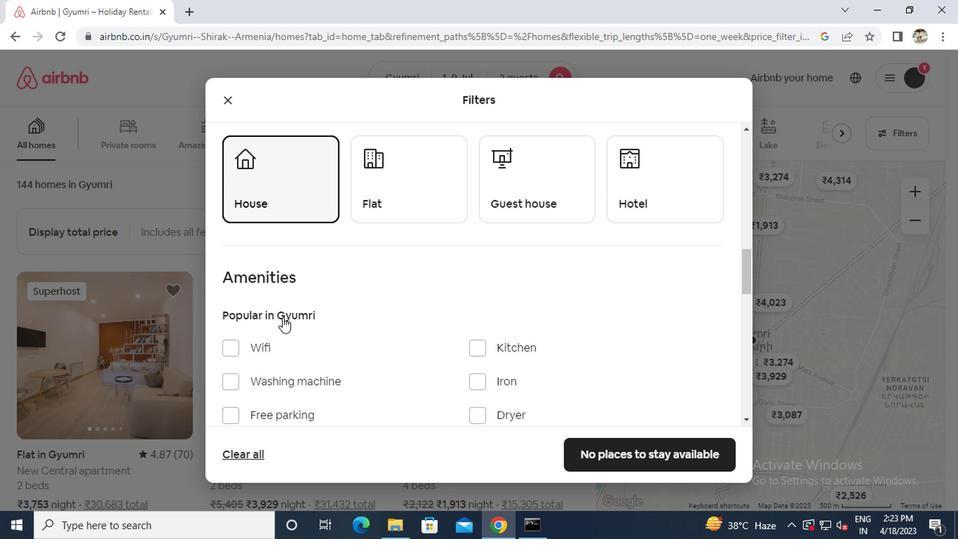 
Action: Mouse moved to (251, 306)
Screenshot: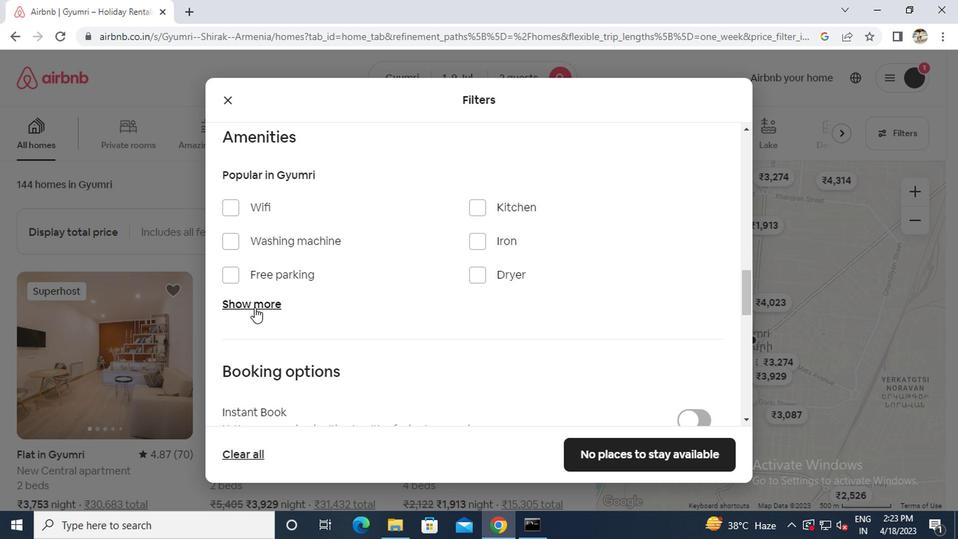 
Action: Mouse pressed left at (251, 306)
Screenshot: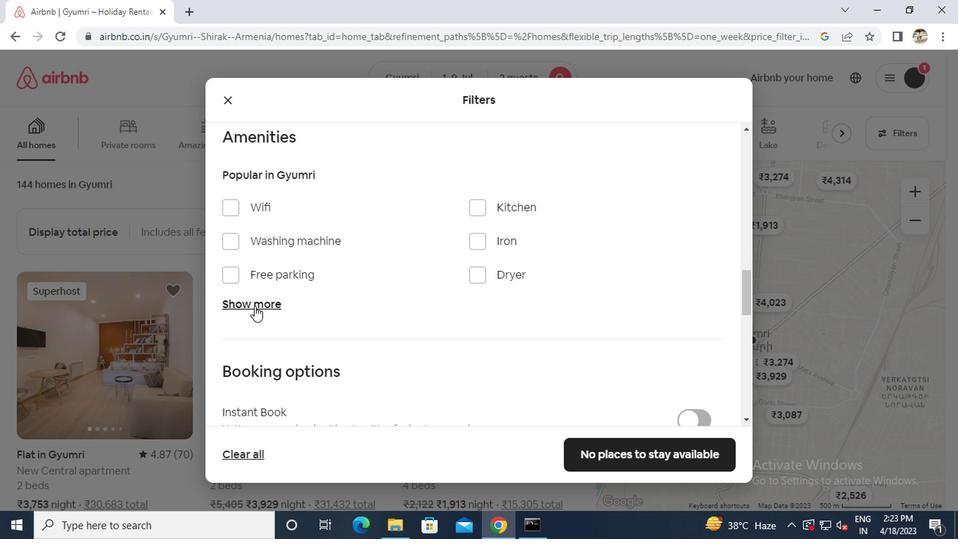 
Action: Mouse moved to (476, 359)
Screenshot: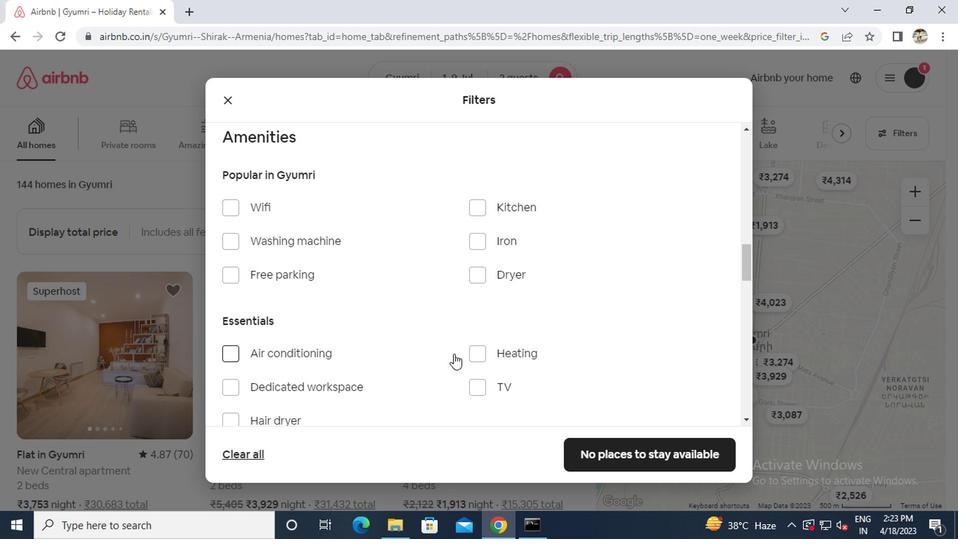 
Action: Mouse pressed left at (476, 359)
Screenshot: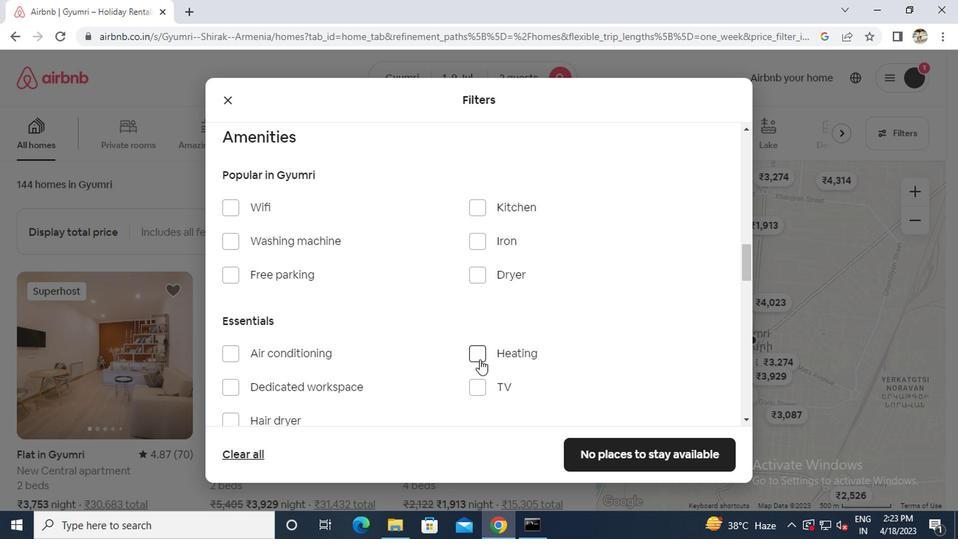 
Action: Mouse scrolled (476, 358) with delta (0, 0)
Screenshot: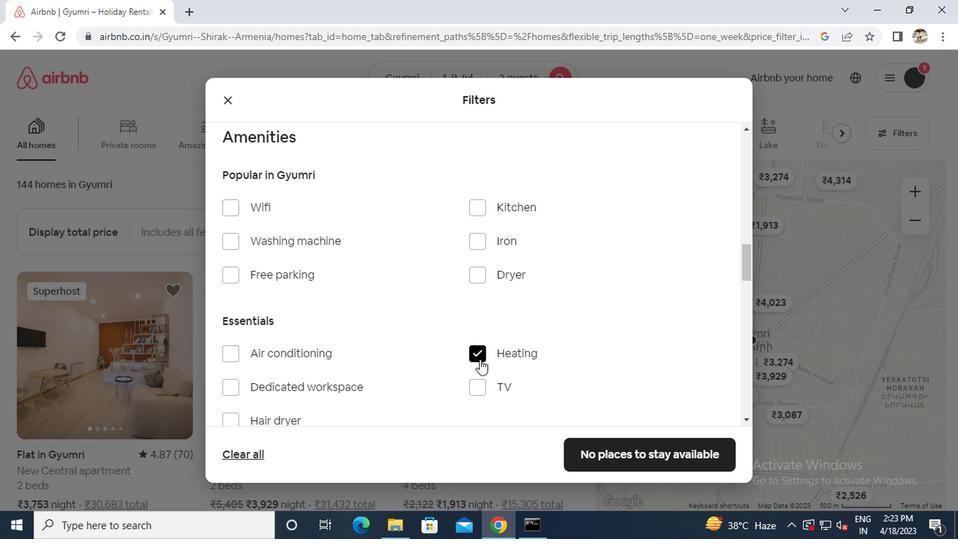 
Action: Mouse scrolled (476, 358) with delta (0, 0)
Screenshot: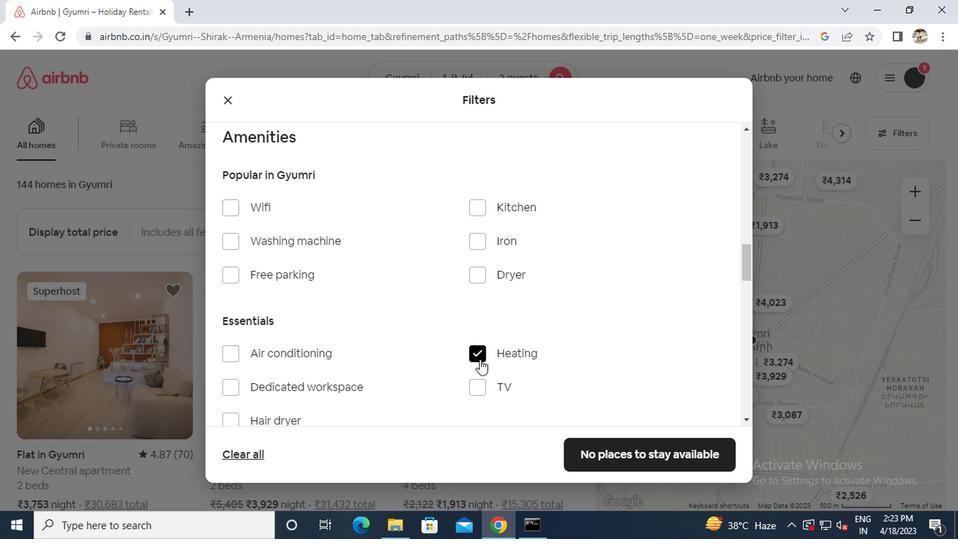 
Action: Mouse moved to (453, 342)
Screenshot: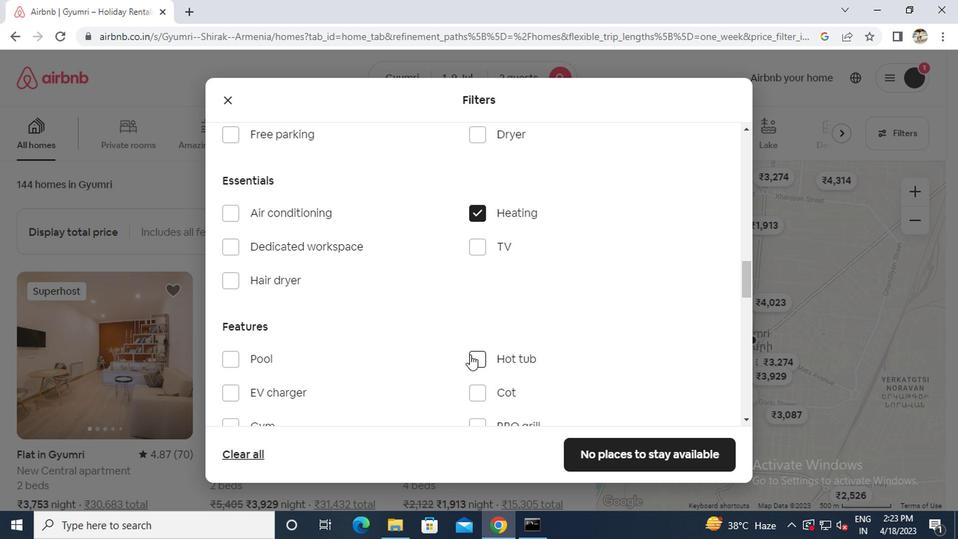 
Action: Mouse scrolled (453, 342) with delta (0, 0)
Screenshot: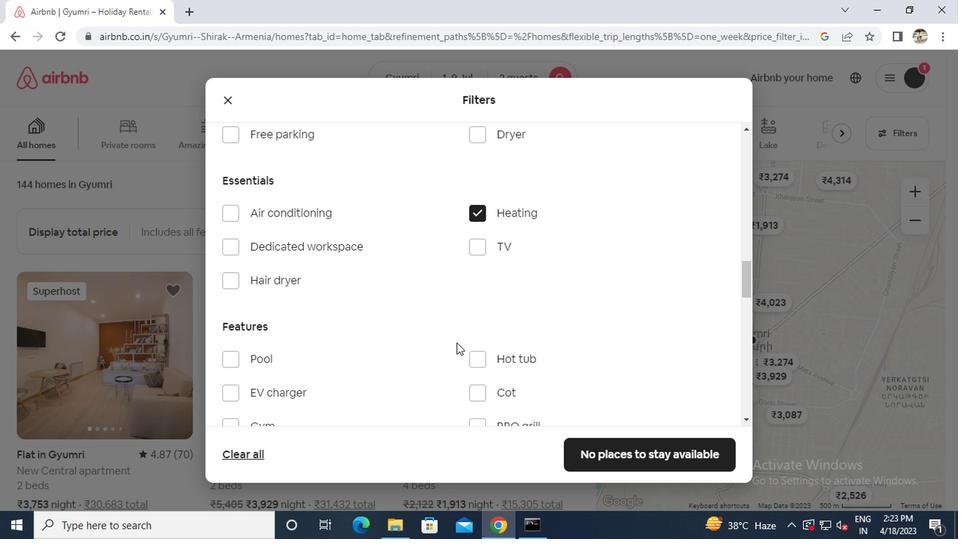 
Action: Mouse scrolled (453, 342) with delta (0, 0)
Screenshot: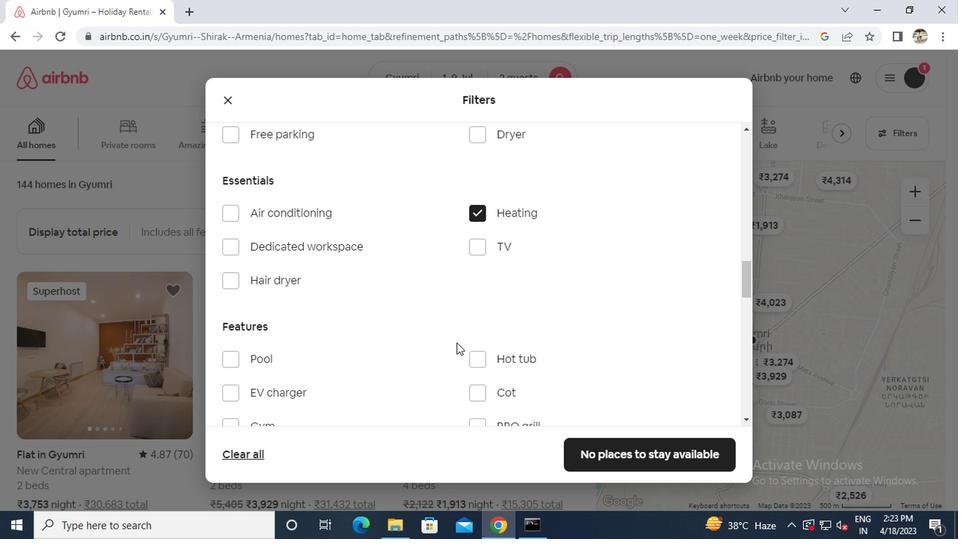 
Action: Mouse scrolled (453, 342) with delta (0, 0)
Screenshot: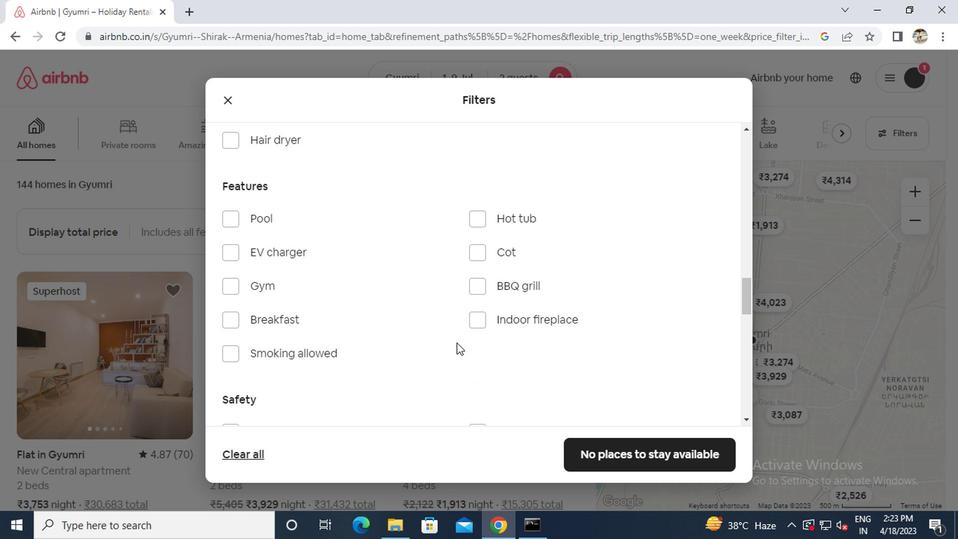 
Action: Mouse scrolled (453, 342) with delta (0, 0)
Screenshot: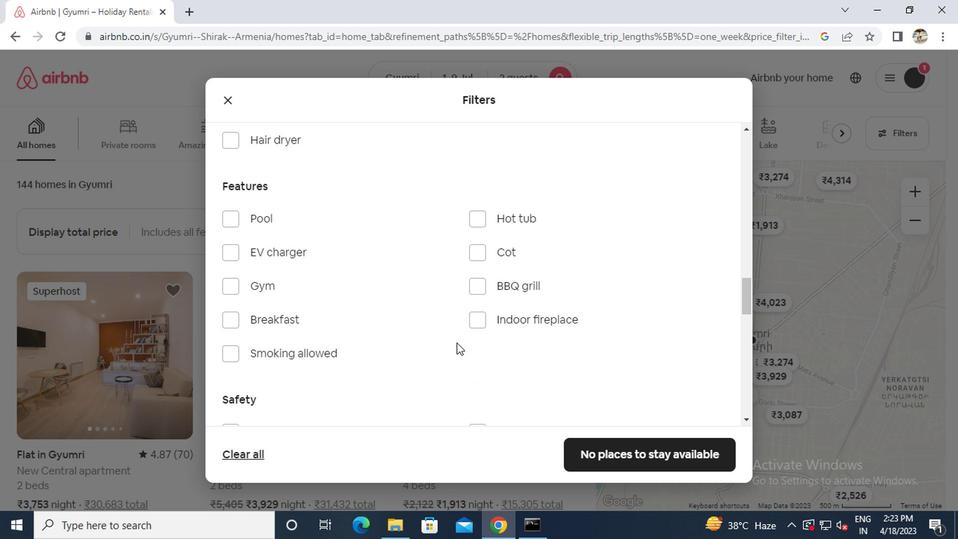 
Action: Mouse scrolled (453, 342) with delta (0, 0)
Screenshot: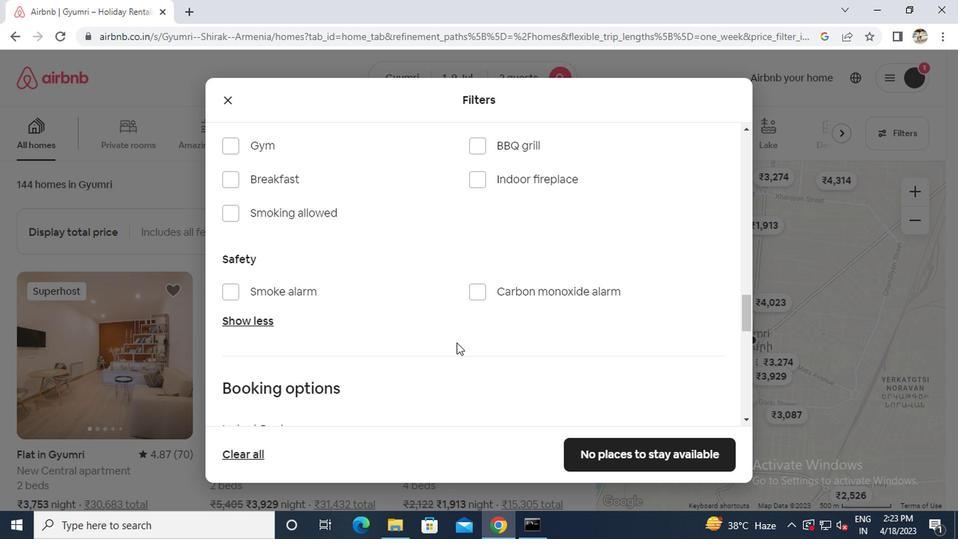 
Action: Mouse scrolled (453, 342) with delta (0, 0)
Screenshot: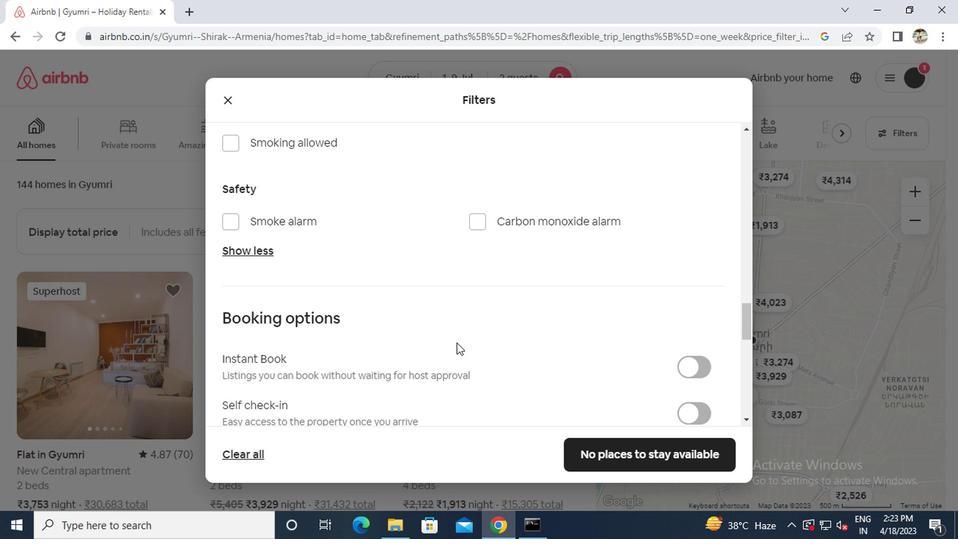 
Action: Mouse scrolled (453, 342) with delta (0, 0)
Screenshot: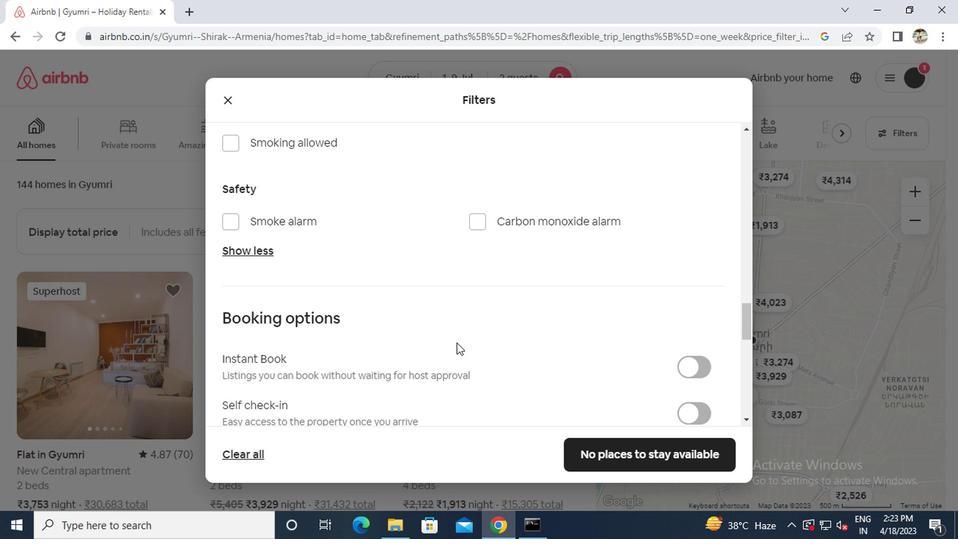 
Action: Mouse scrolled (453, 342) with delta (0, 0)
Screenshot: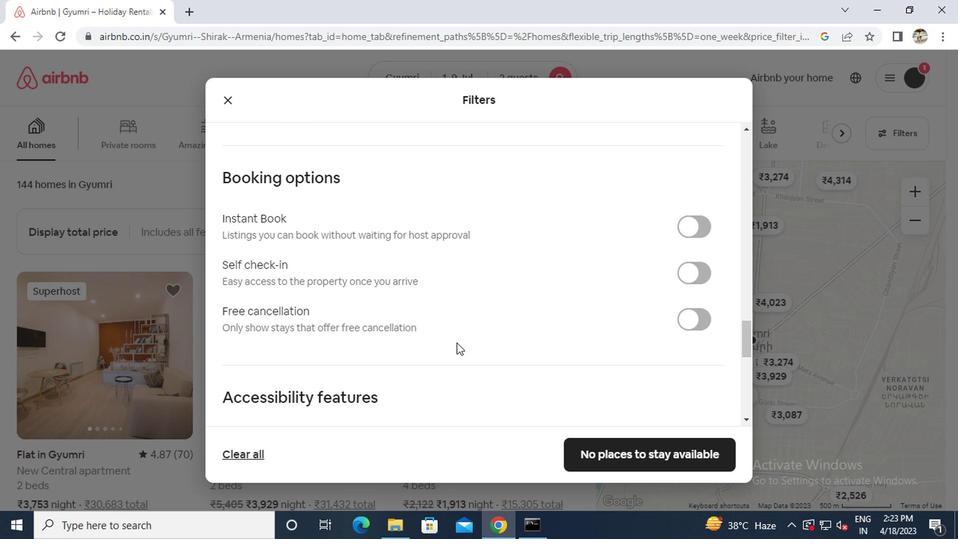 
Action: Mouse scrolled (453, 342) with delta (0, 0)
Screenshot: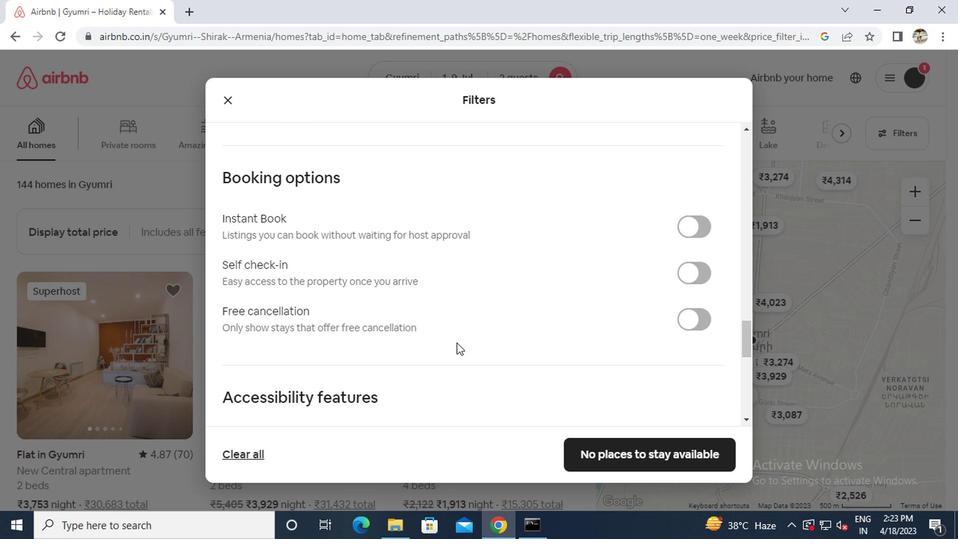 
Action: Mouse scrolled (453, 342) with delta (0, 0)
Screenshot: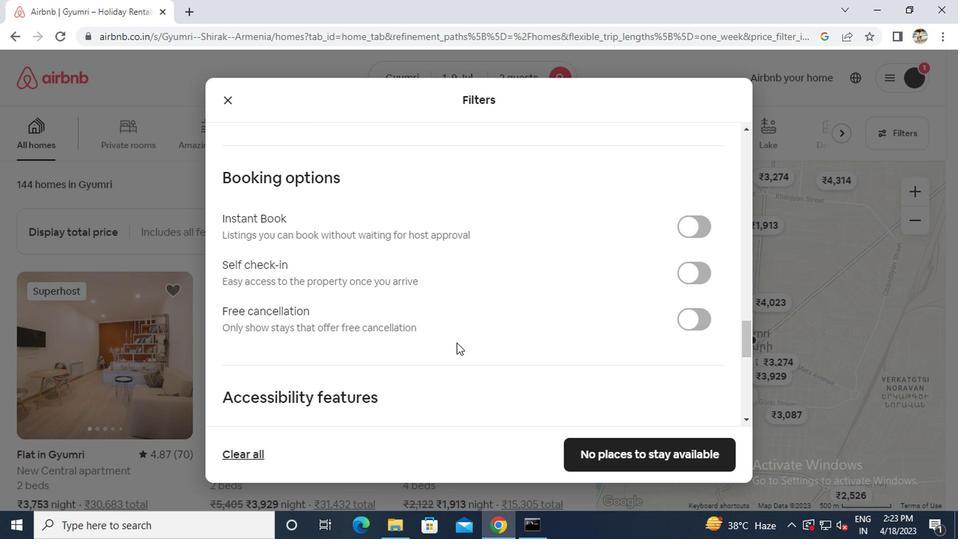 
Action: Mouse scrolled (453, 342) with delta (0, 0)
Screenshot: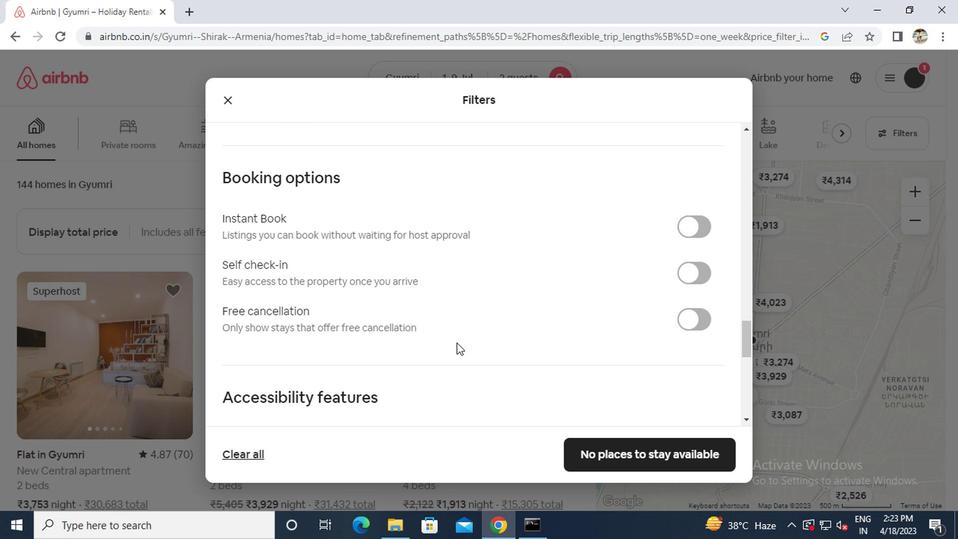 
Action: Mouse moved to (480, 325)
Screenshot: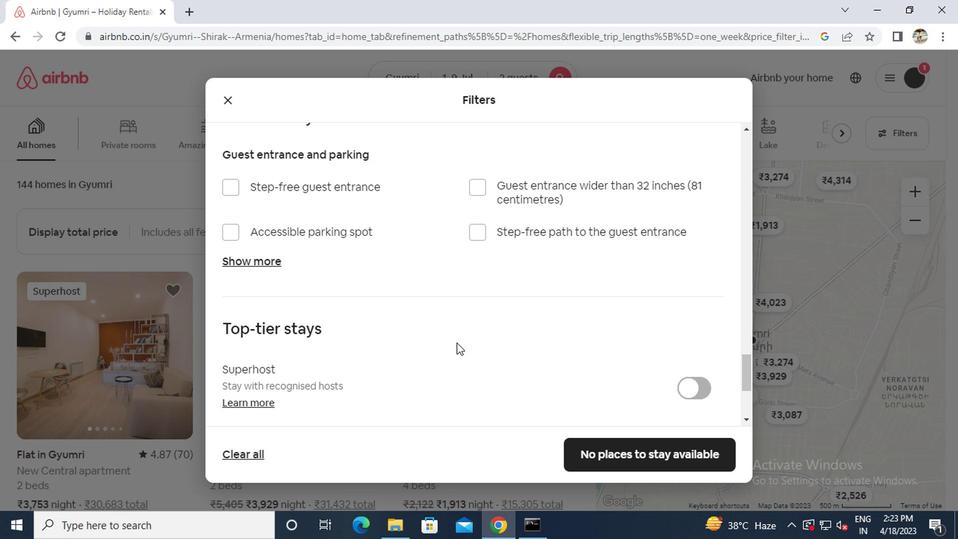 
Action: Mouse scrolled (480, 326) with delta (0, 0)
Screenshot: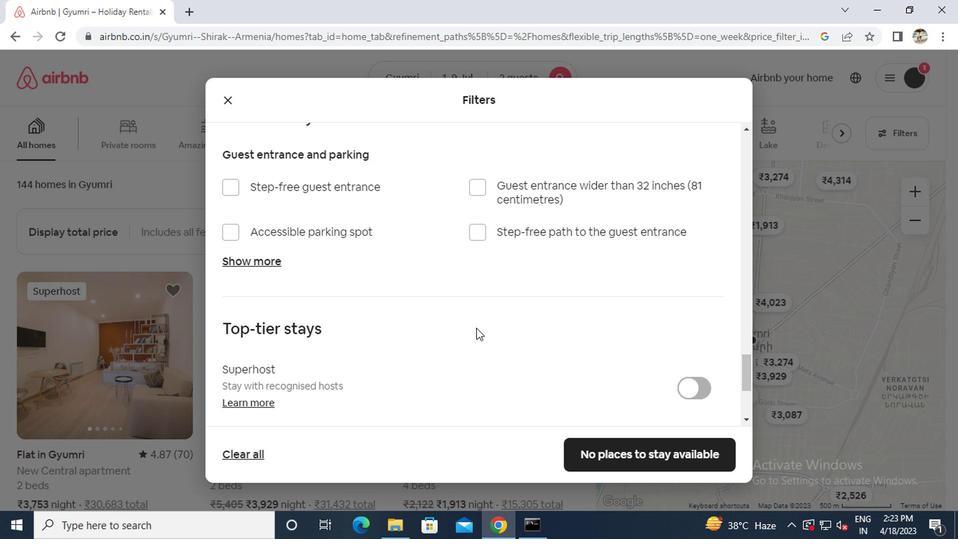 
Action: Mouse scrolled (480, 326) with delta (0, 0)
Screenshot: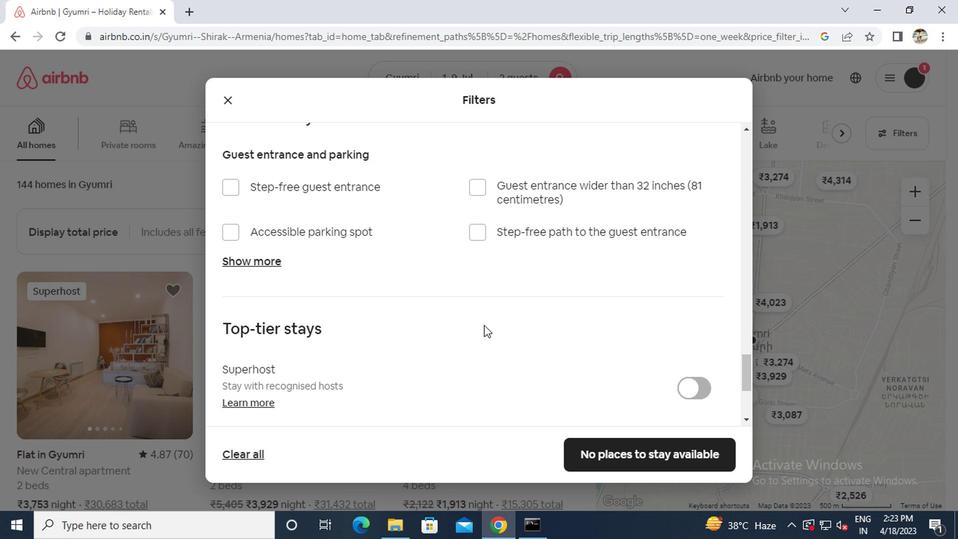 
Action: Mouse scrolled (480, 326) with delta (0, 0)
Screenshot: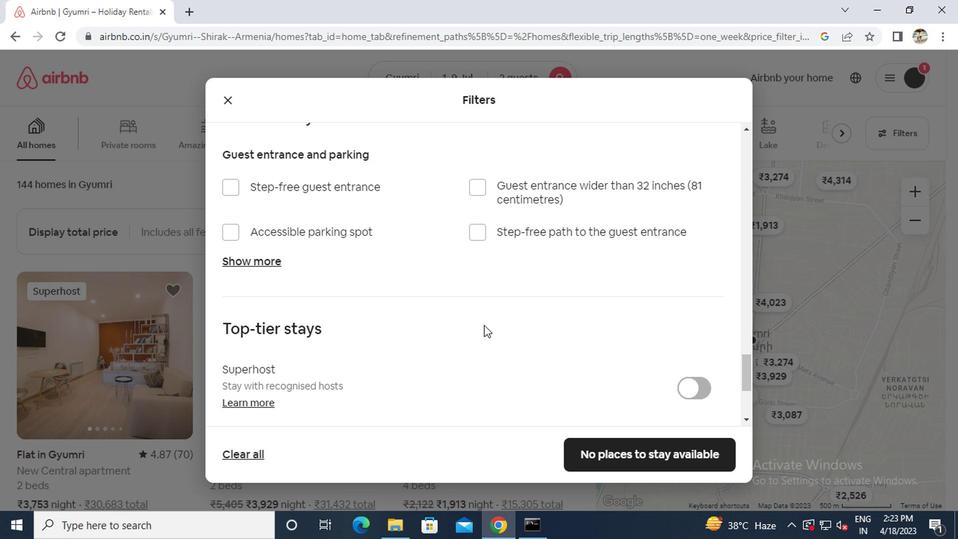
Action: Mouse scrolled (480, 326) with delta (0, 0)
Screenshot: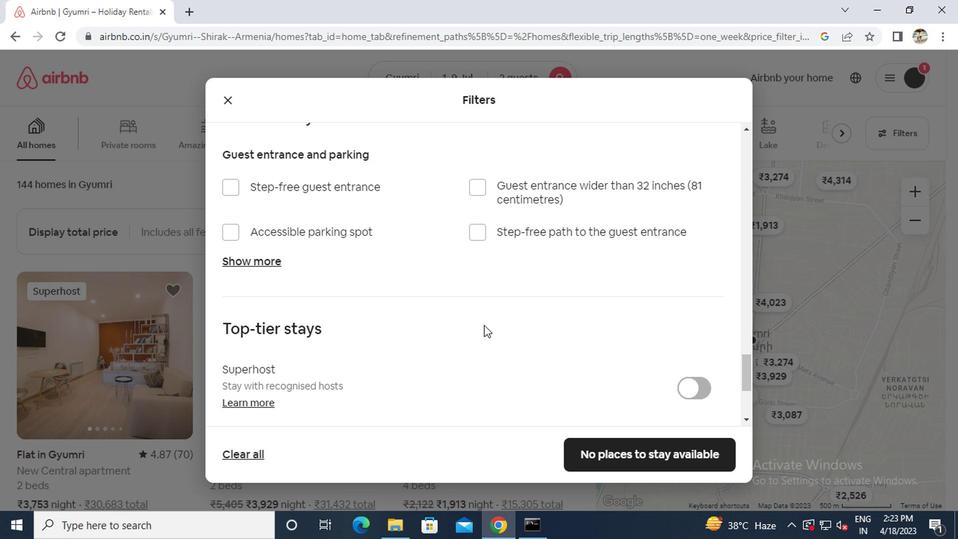 
Action: Mouse moved to (692, 263)
Screenshot: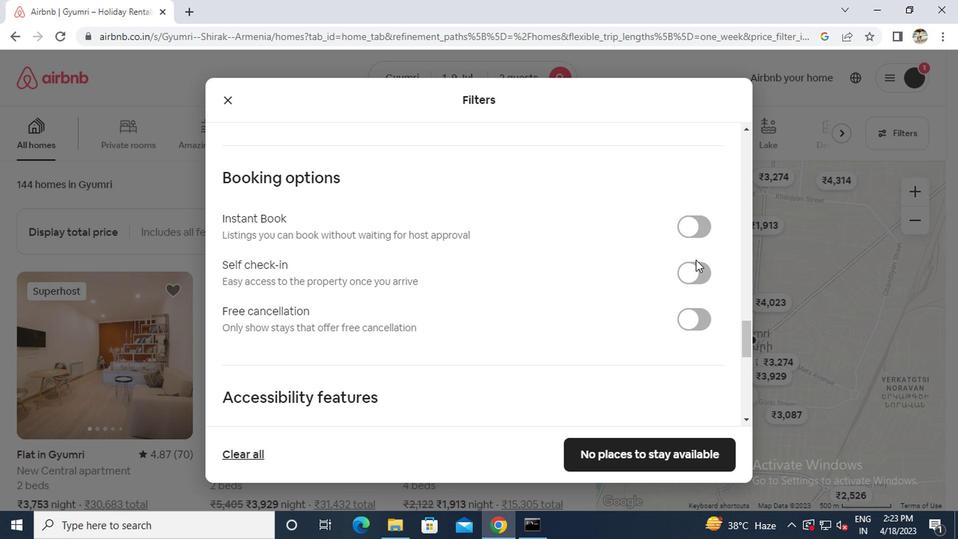 
Action: Mouse pressed left at (692, 263)
Screenshot: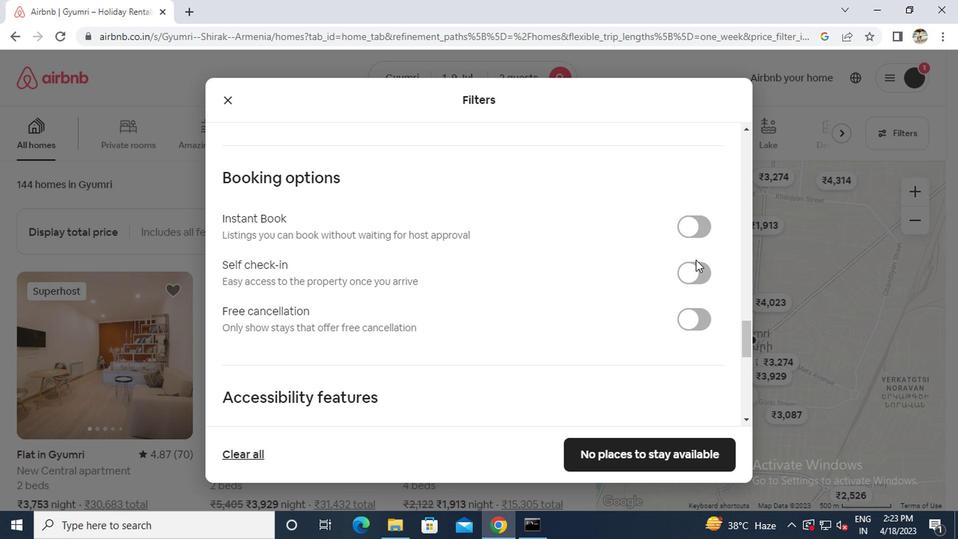 
Action: Mouse moved to (595, 297)
Screenshot: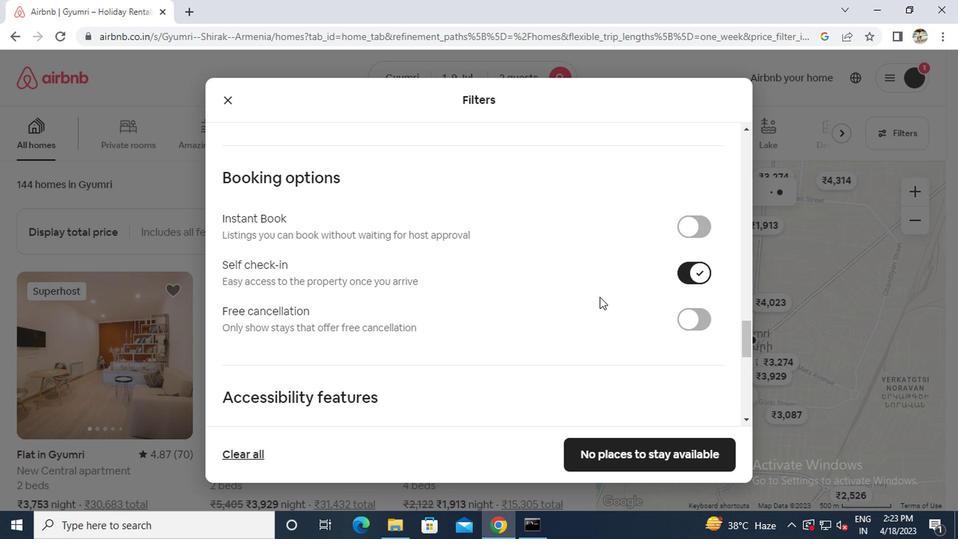 
Action: Mouse scrolled (595, 296) with delta (0, 0)
Screenshot: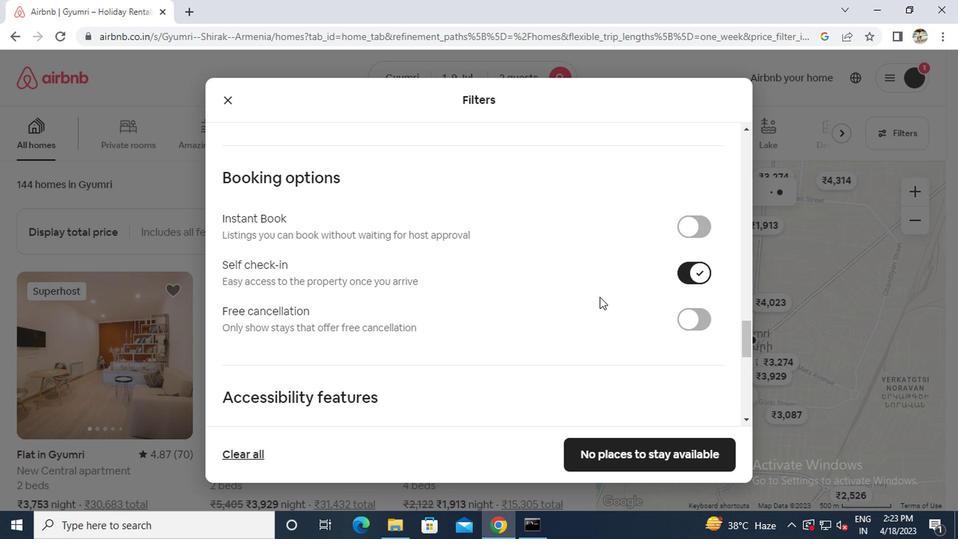
Action: Mouse scrolled (595, 296) with delta (0, 0)
Screenshot: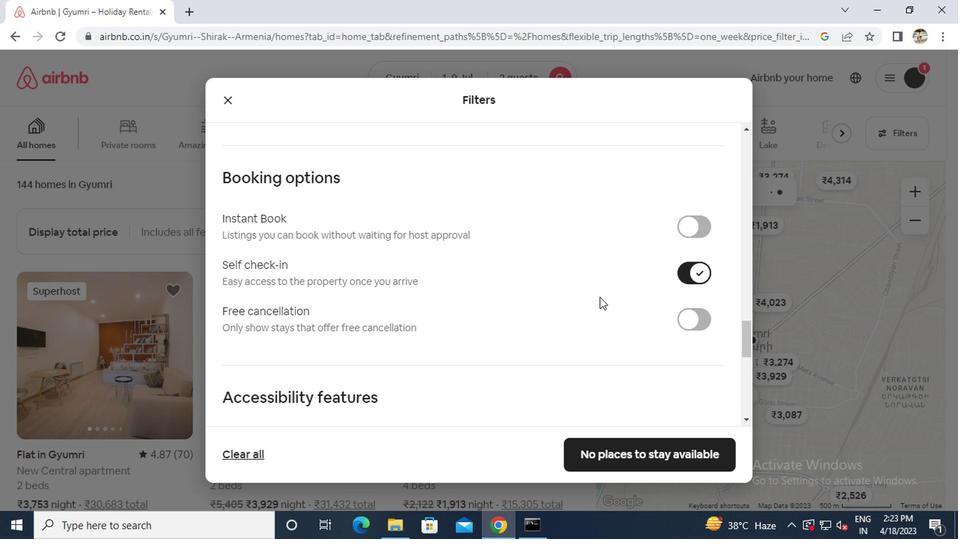 
Action: Mouse scrolled (595, 296) with delta (0, 0)
Screenshot: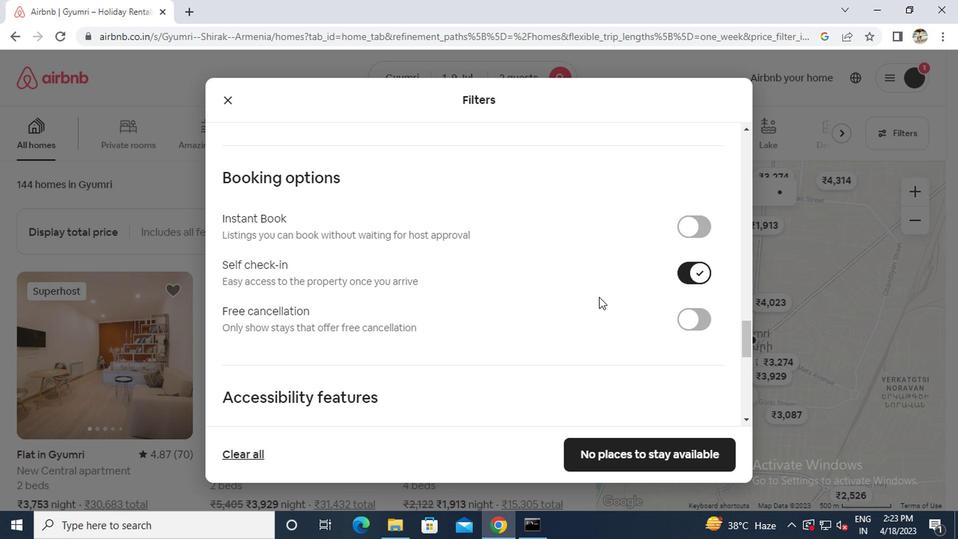 
Action: Mouse scrolled (595, 296) with delta (0, 0)
Screenshot: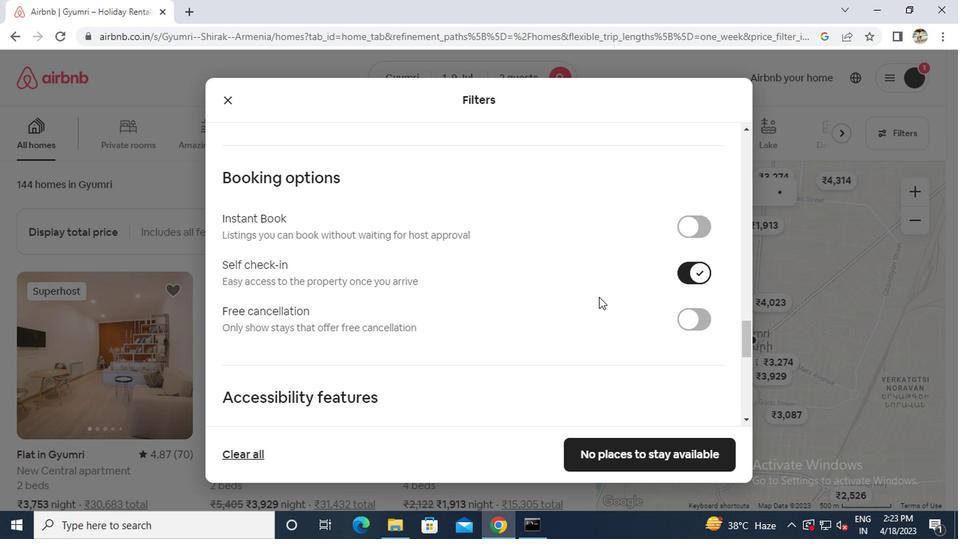 
Action: Mouse scrolled (595, 296) with delta (0, 0)
Screenshot: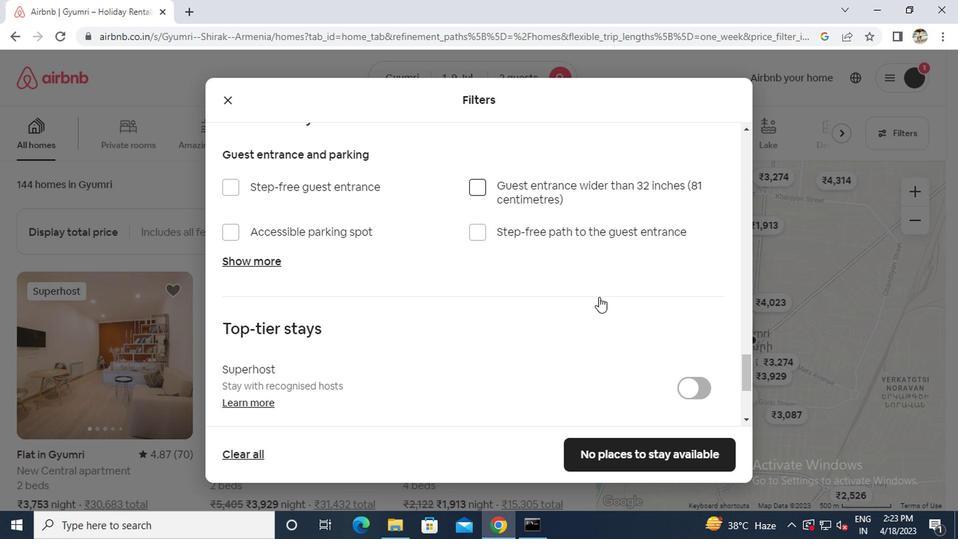 
Action: Mouse scrolled (595, 296) with delta (0, 0)
Screenshot: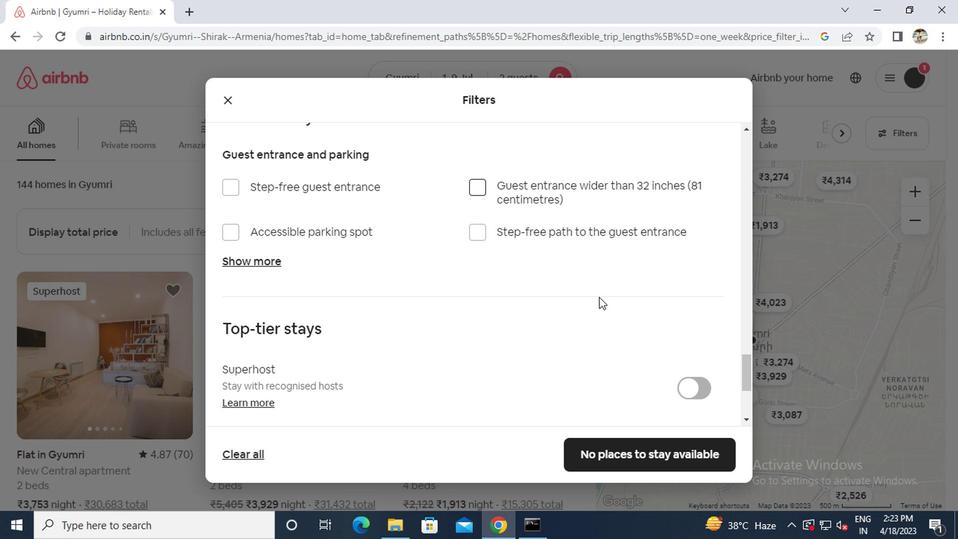 
Action: Mouse scrolled (595, 296) with delta (0, 0)
Screenshot: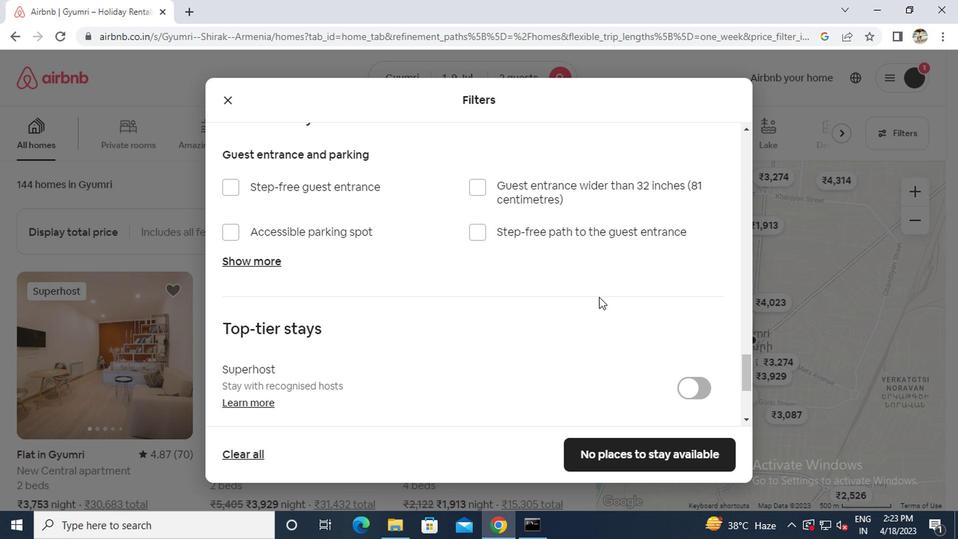
Action: Mouse moved to (547, 301)
Screenshot: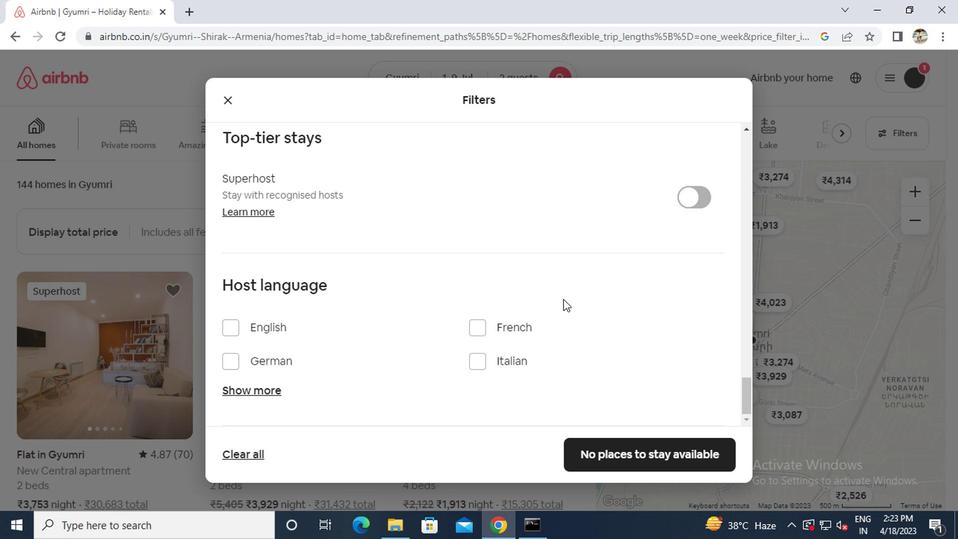 
Action: Mouse scrolled (547, 300) with delta (0, 0)
Screenshot: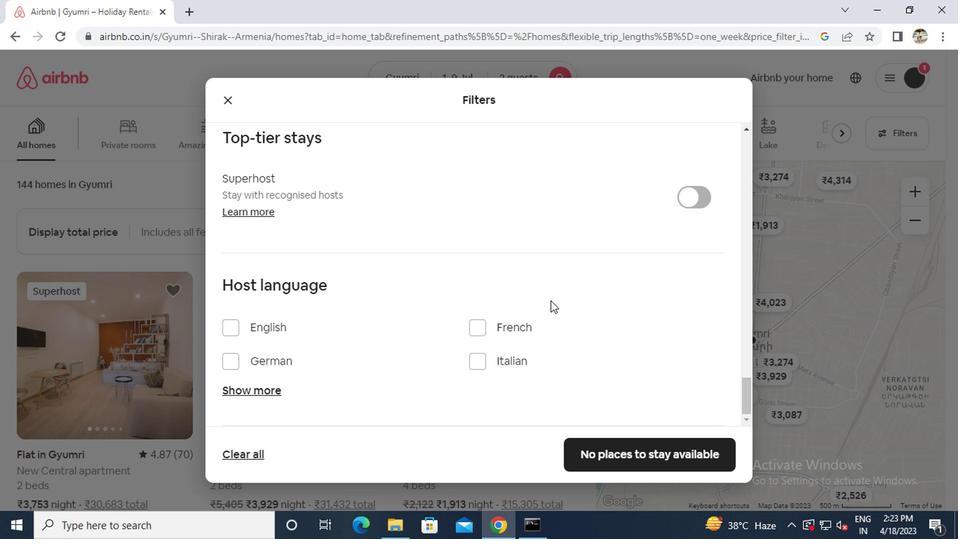 
Action: Mouse moved to (545, 301)
Screenshot: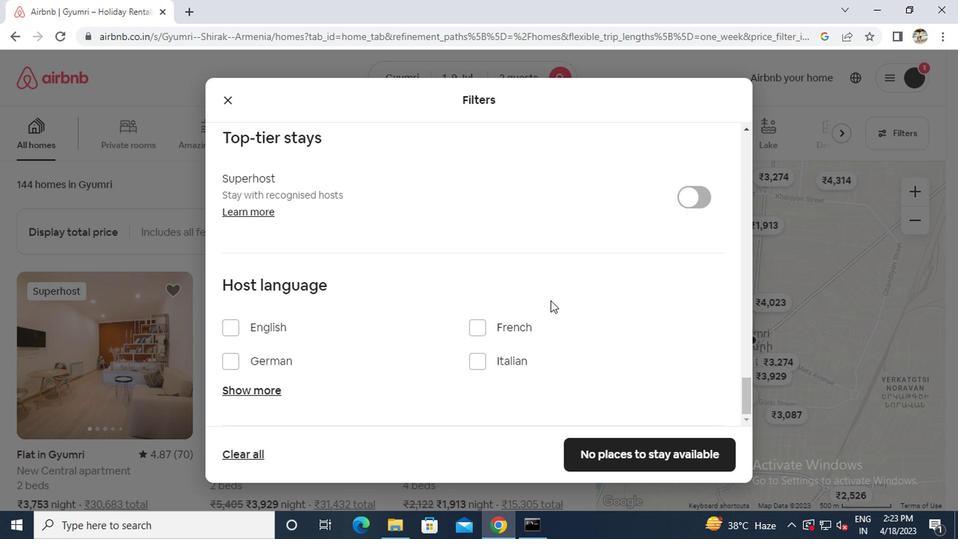
Action: Mouse scrolled (545, 301) with delta (0, 0)
Screenshot: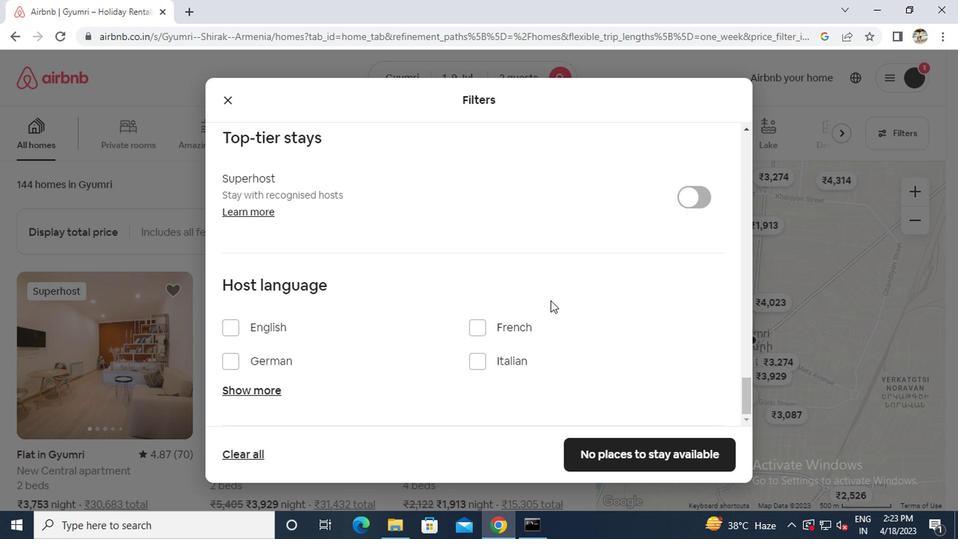 
Action: Mouse moved to (224, 324)
Screenshot: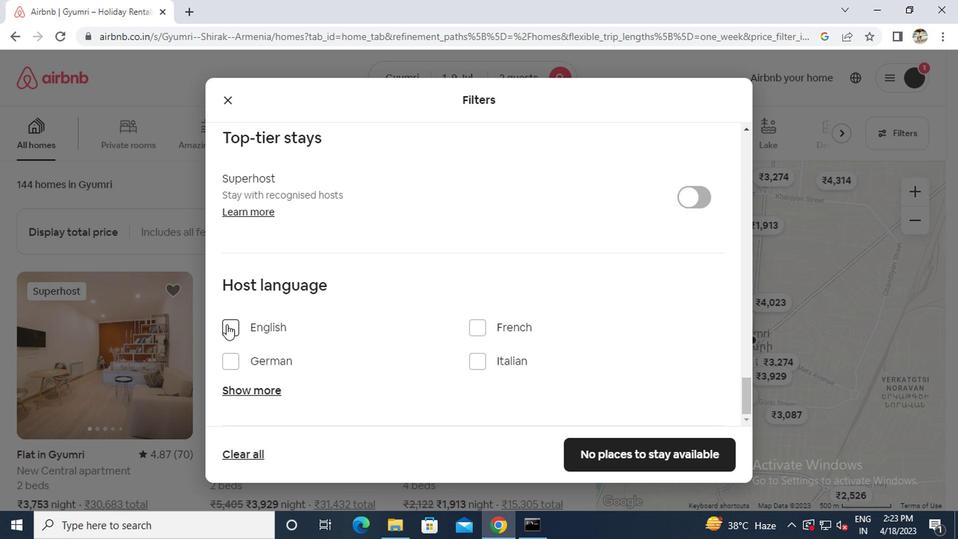 
Action: Mouse pressed left at (224, 324)
Screenshot: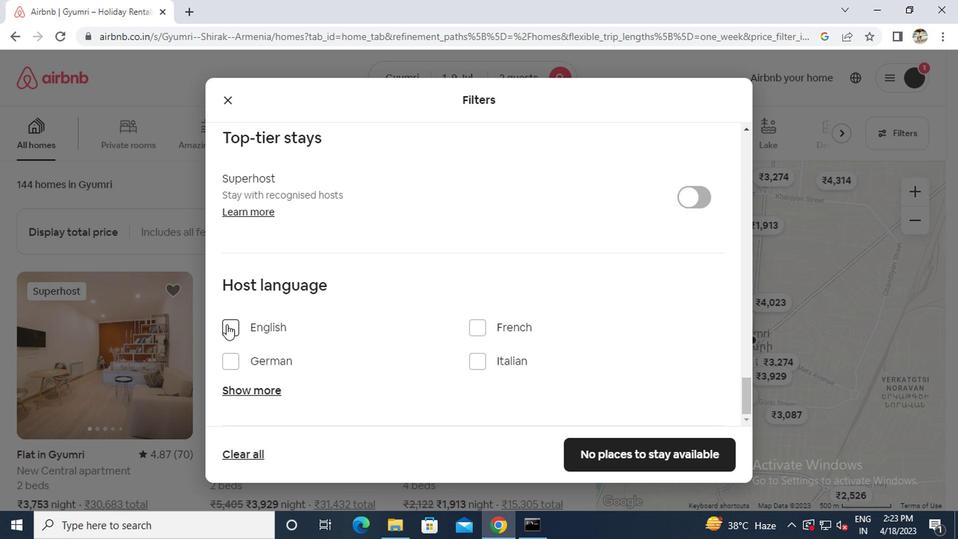 
Action: Mouse moved to (583, 443)
Screenshot: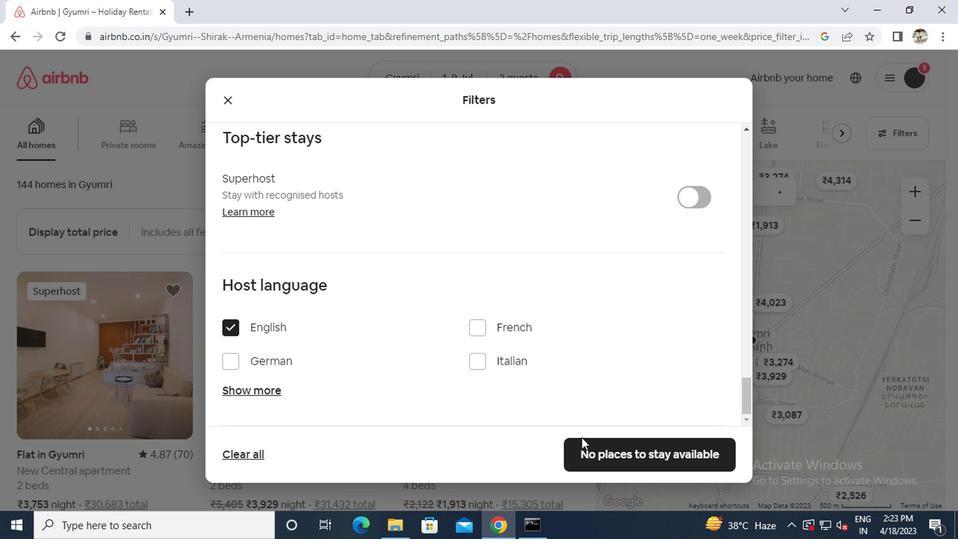 
Action: Mouse pressed left at (583, 443)
Screenshot: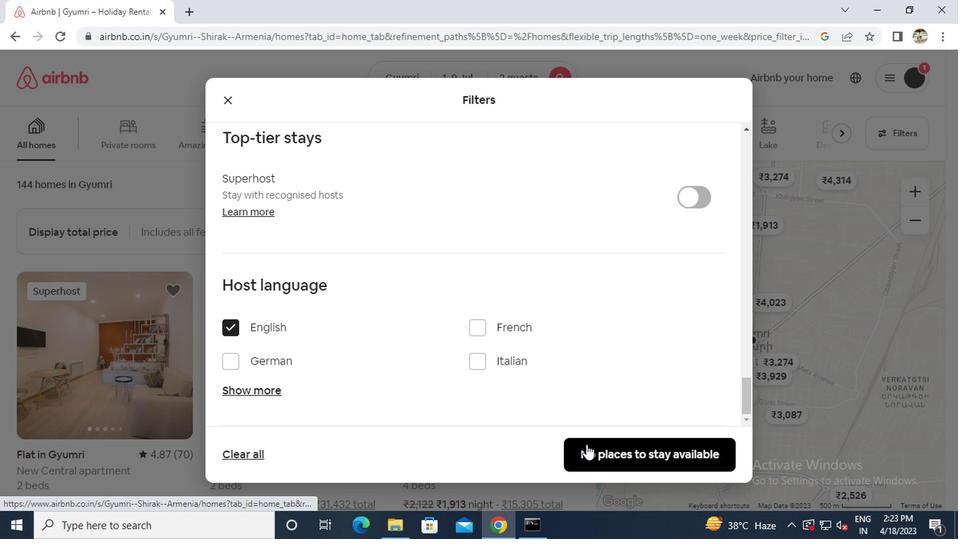 
